 Task: Look for space in Malmesbury, South Africa from 6th September, 2023 to 15th September, 2023 for 6 adults in price range Rs.8000 to Rs.12000. Place can be entire place or private room with 6 bedrooms having 6 beds and 6 bathrooms. Property type can be house, flat, guest house. Amenities needed are: wifi, TV, free parkinig on premises, gym, breakfast. Booking option can be shelf check-in. Required host language is English.
Action: Mouse moved to (417, 104)
Screenshot: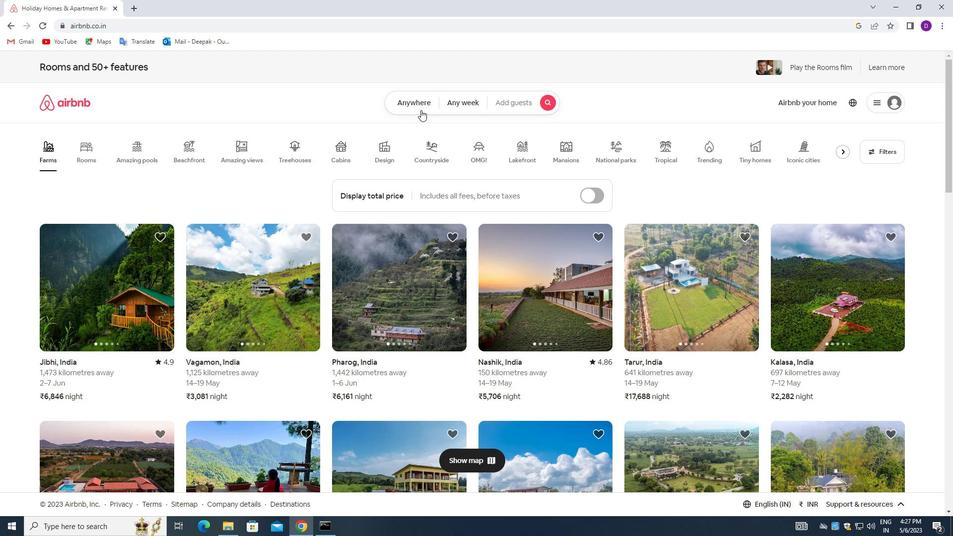 
Action: Mouse pressed left at (417, 104)
Screenshot: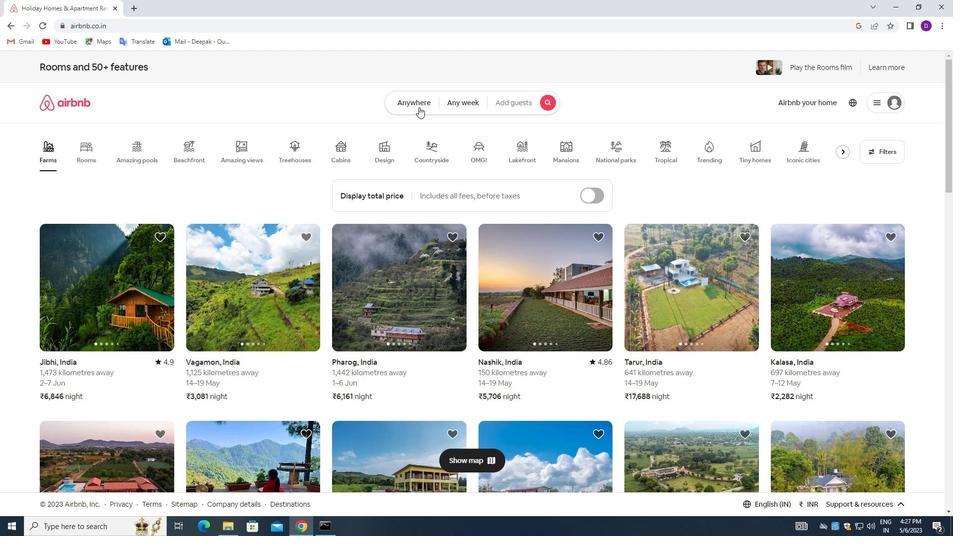 
Action: Mouse moved to (367, 138)
Screenshot: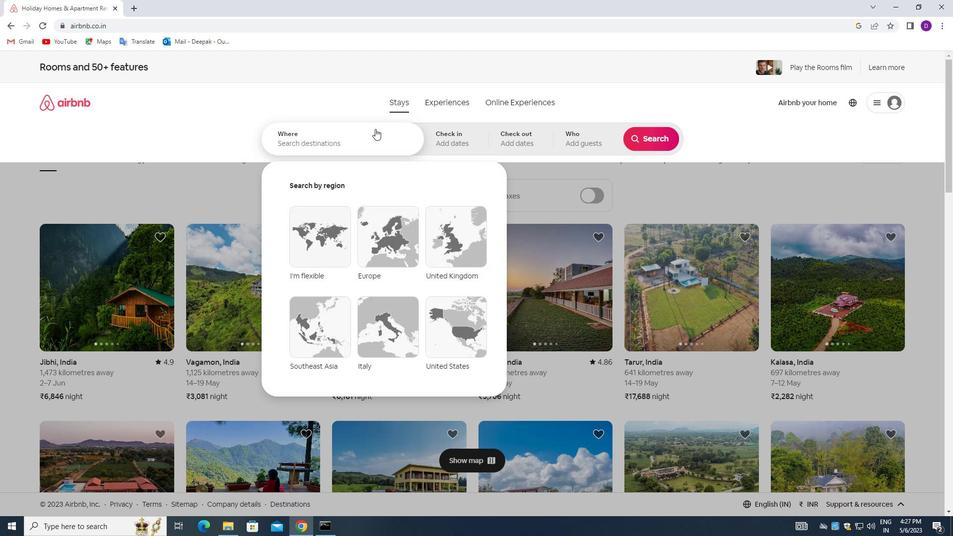 
Action: Mouse pressed left at (367, 138)
Screenshot: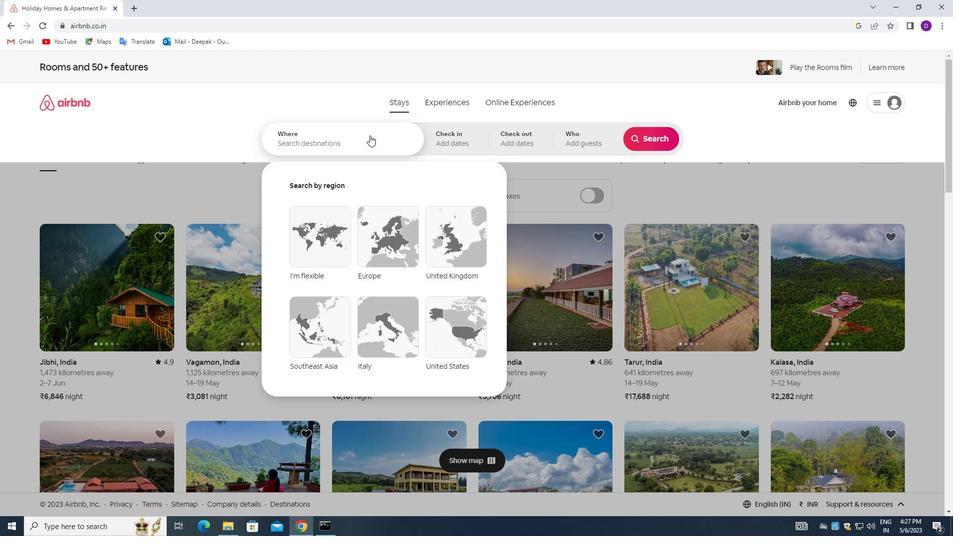 
Action: Mouse moved to (166, 217)
Screenshot: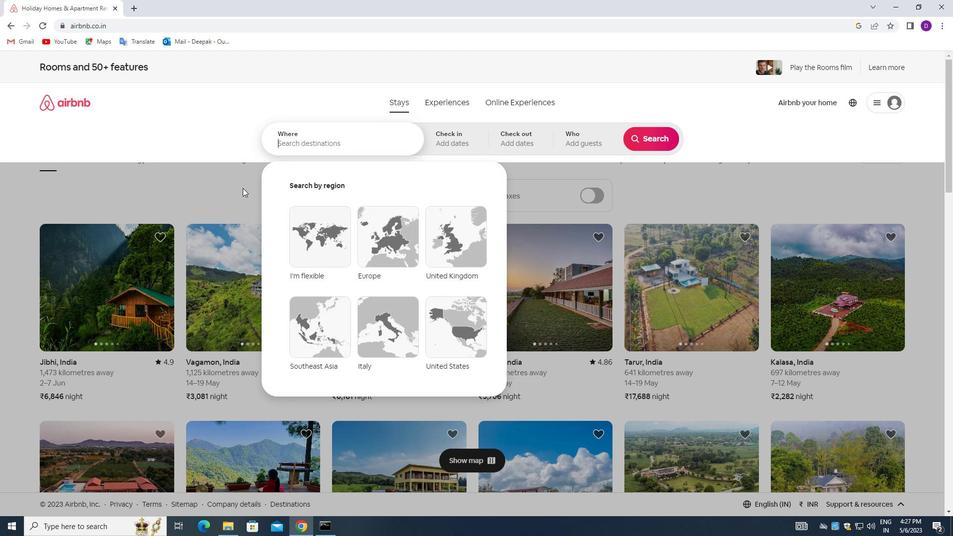 
Action: Key pressed <Key.shift>MALMESBURY,<Key.space><Key.shift_r>SOUTH<Key.space><Key.shift_r>AFRICA<Key.enter>
Screenshot: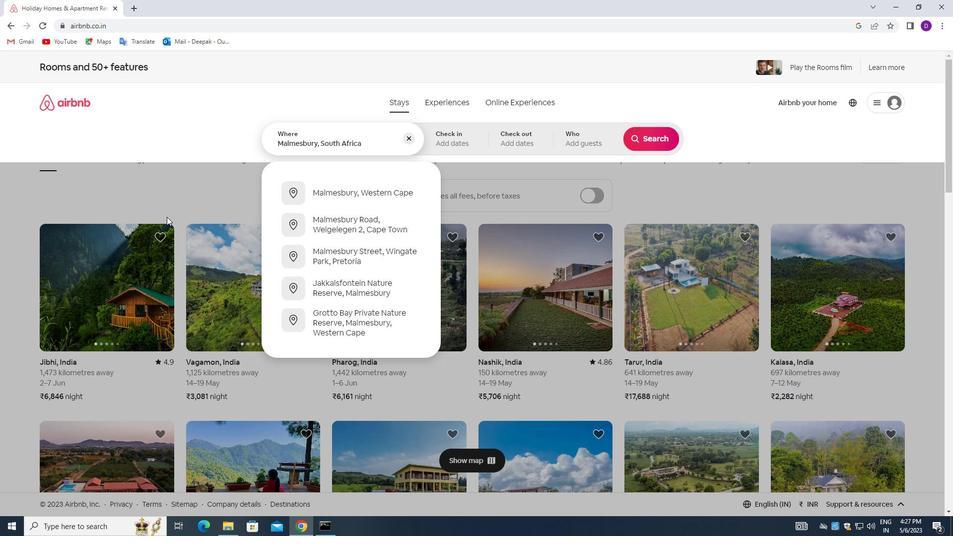 
Action: Mouse moved to (645, 220)
Screenshot: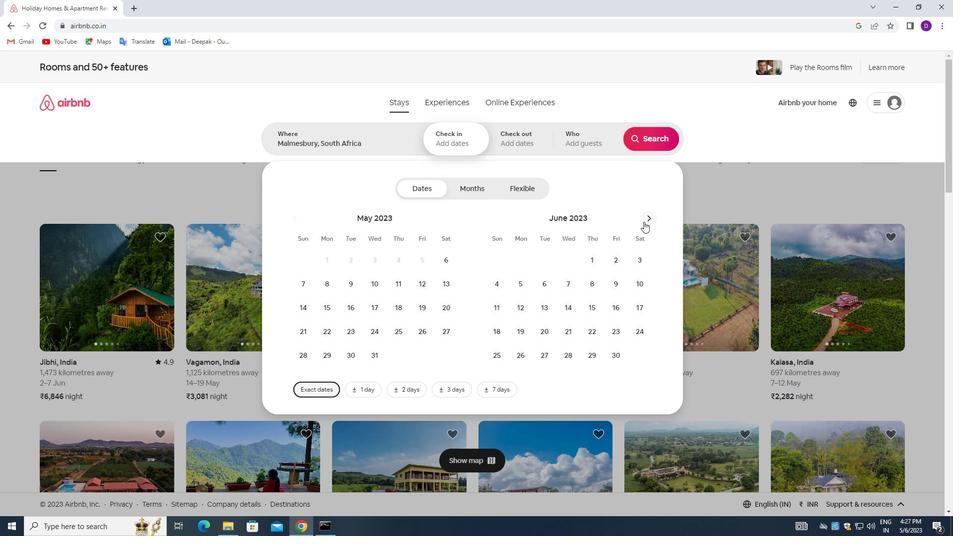 
Action: Mouse pressed left at (645, 220)
Screenshot: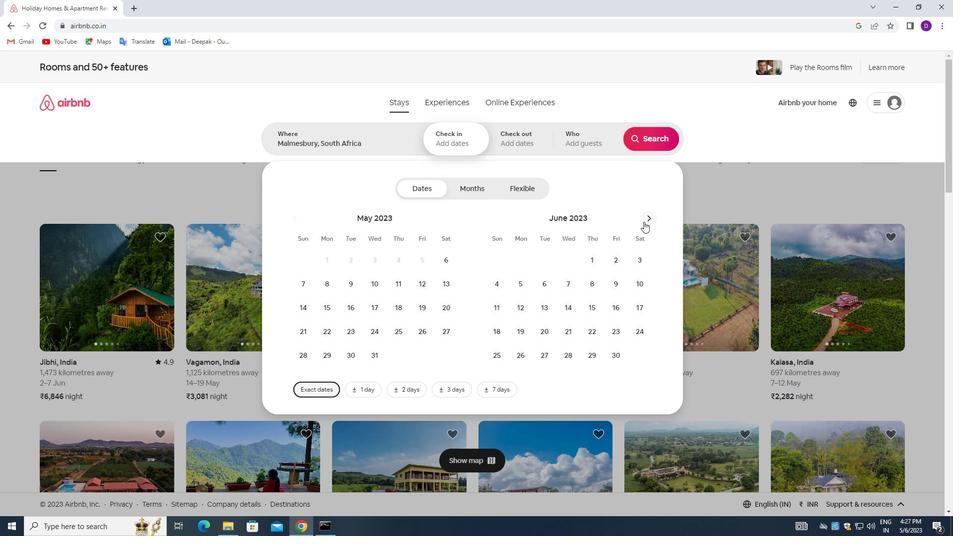 
Action: Mouse moved to (645, 220)
Screenshot: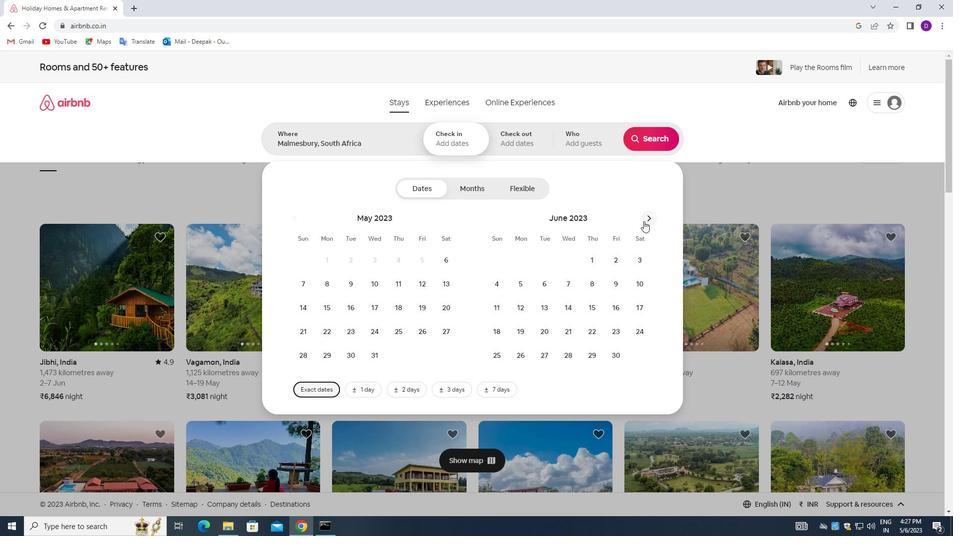 
Action: Mouse pressed left at (645, 220)
Screenshot: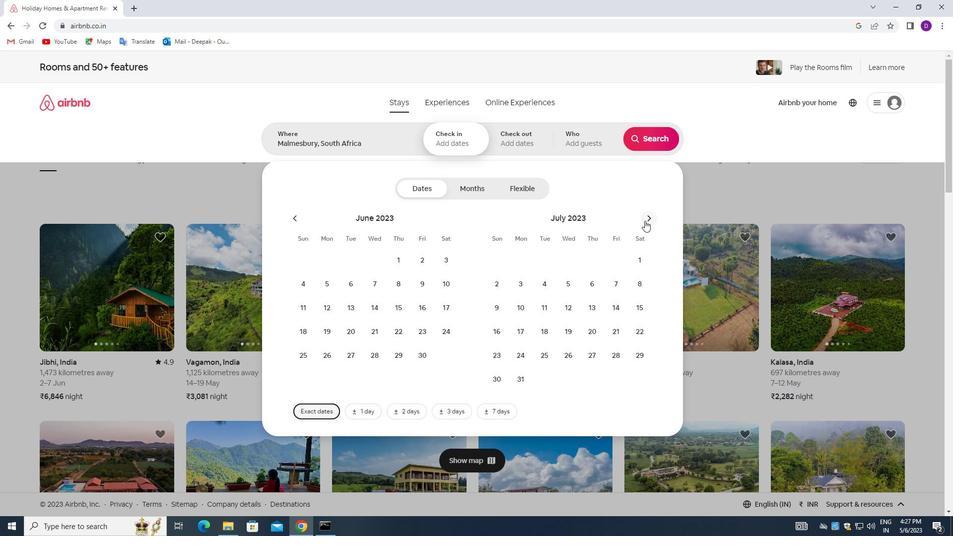 
Action: Mouse pressed left at (645, 220)
Screenshot: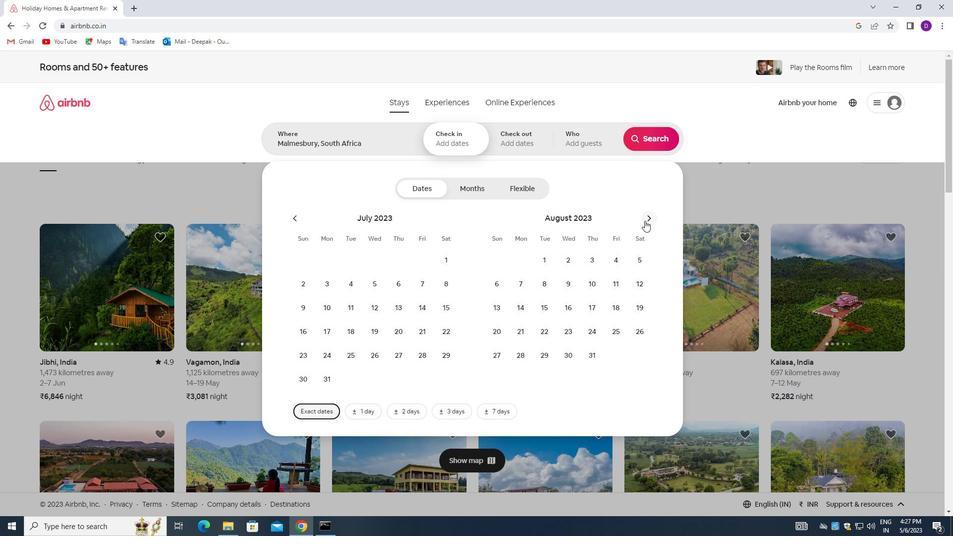 
Action: Mouse moved to (575, 285)
Screenshot: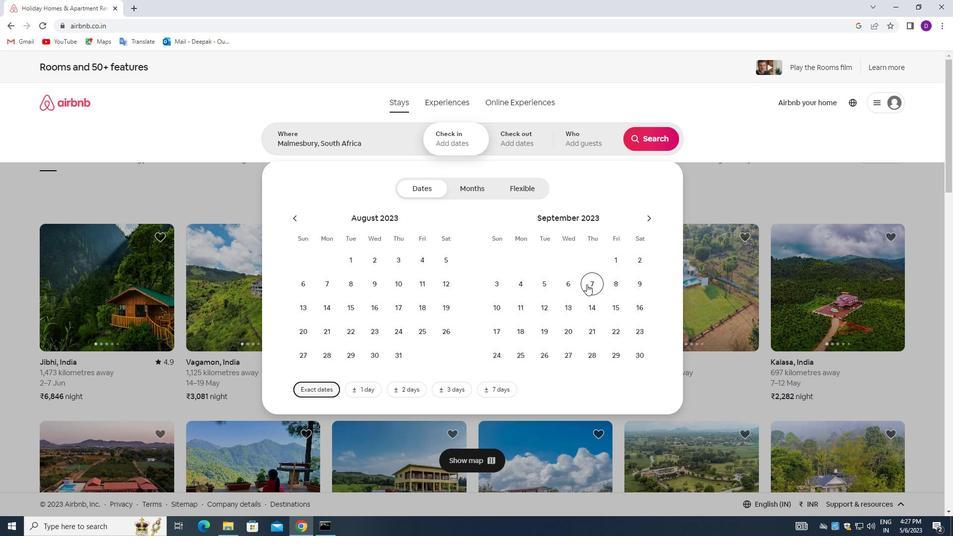 
Action: Mouse pressed left at (575, 285)
Screenshot: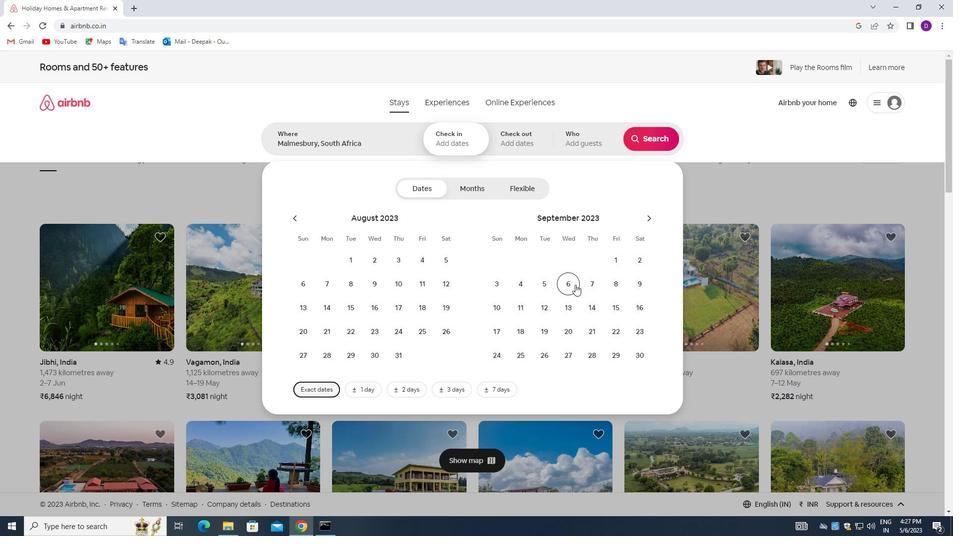 
Action: Mouse moved to (611, 302)
Screenshot: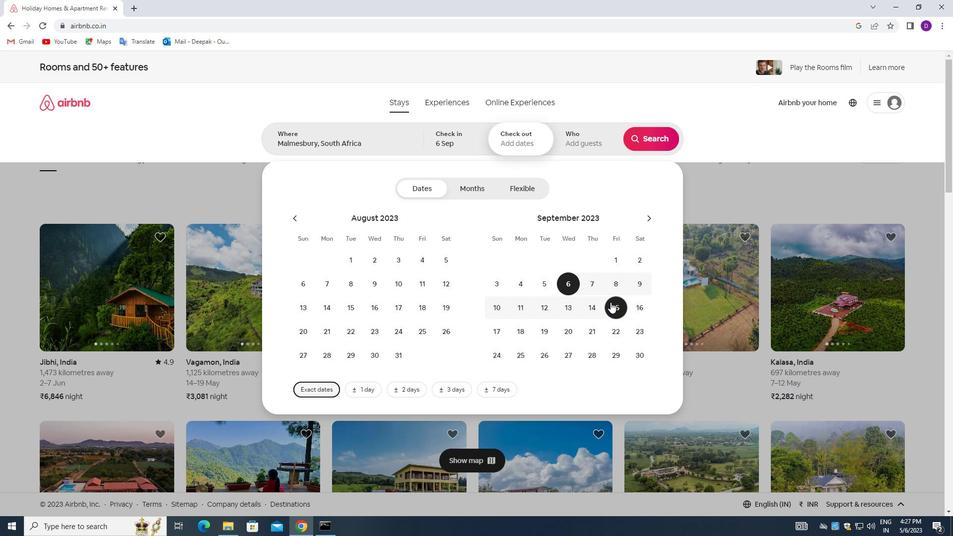 
Action: Mouse pressed left at (611, 302)
Screenshot: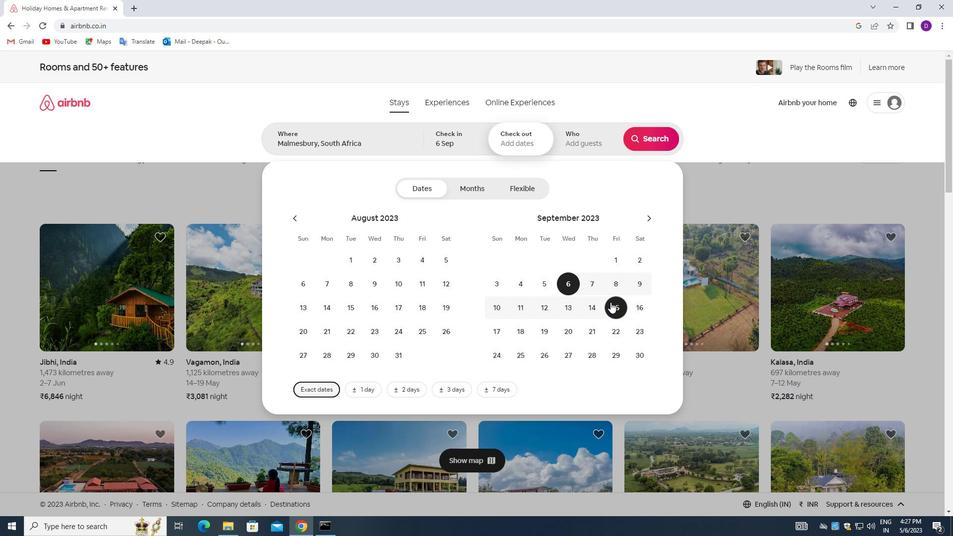 
Action: Mouse moved to (585, 148)
Screenshot: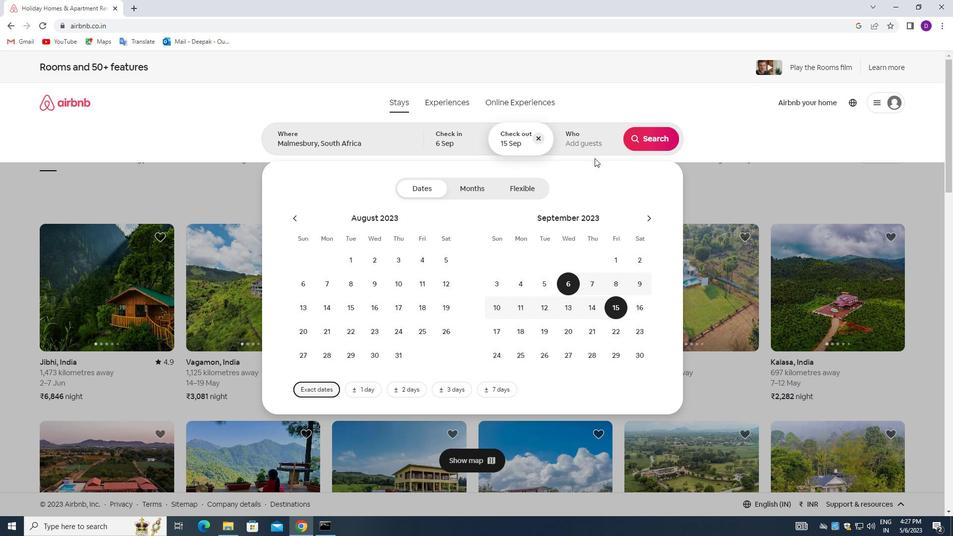 
Action: Mouse pressed left at (585, 148)
Screenshot: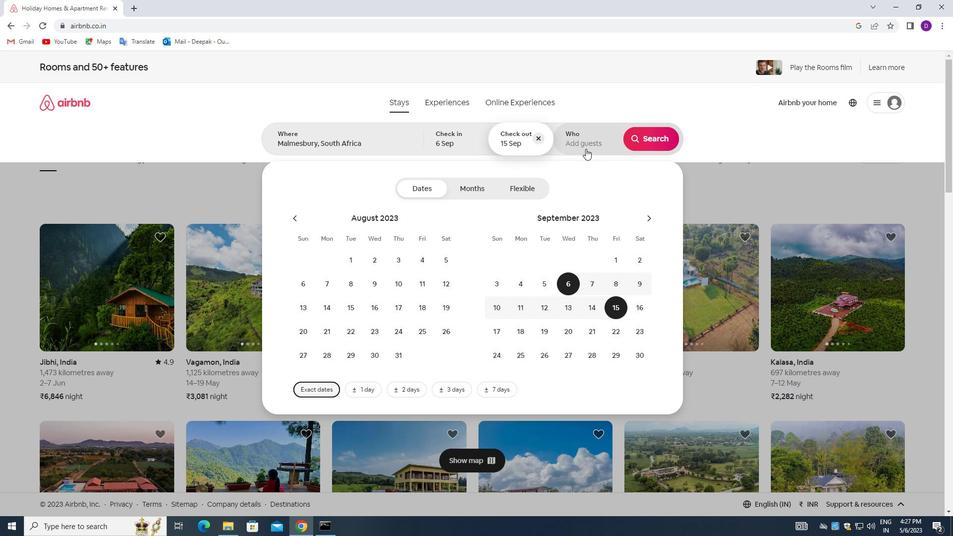 
Action: Mouse moved to (658, 191)
Screenshot: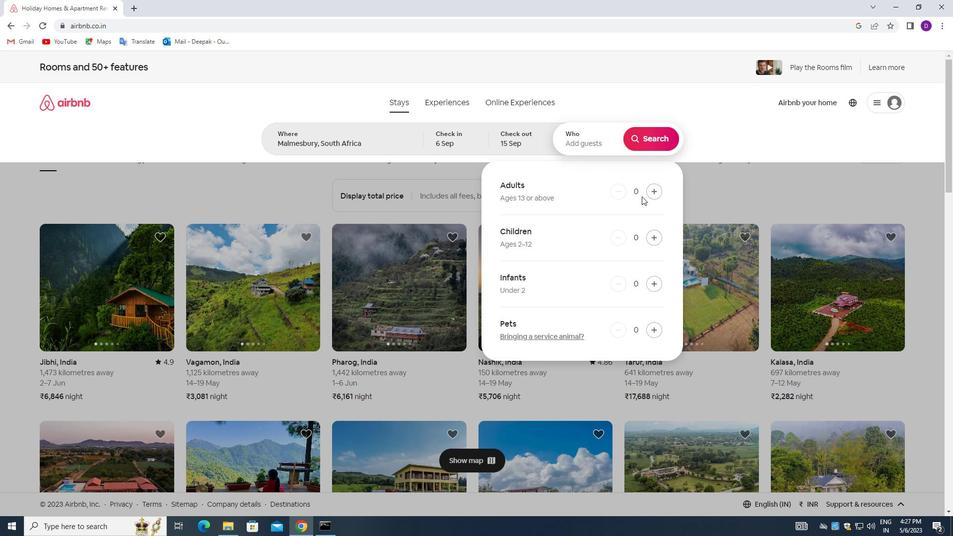 
Action: Mouse pressed left at (658, 191)
Screenshot: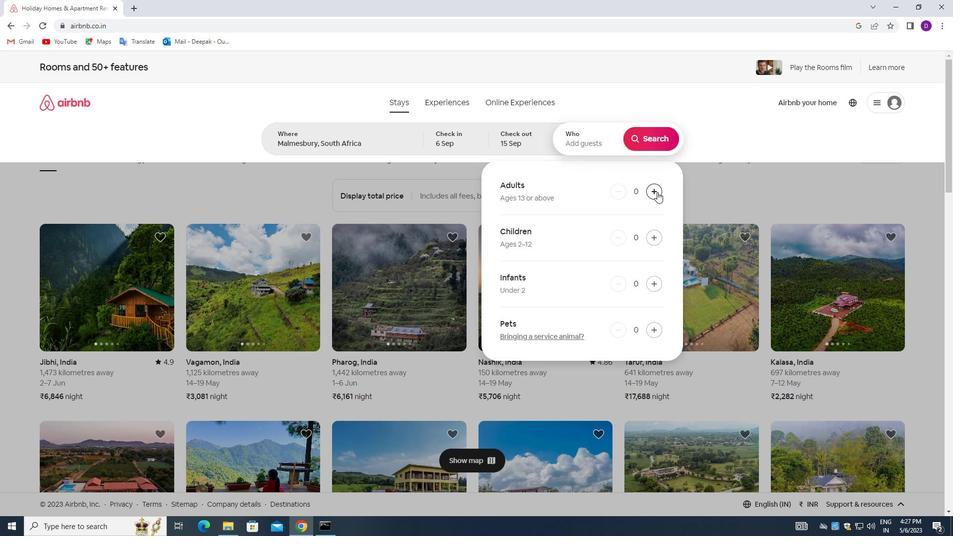 
Action: Mouse pressed left at (658, 191)
Screenshot: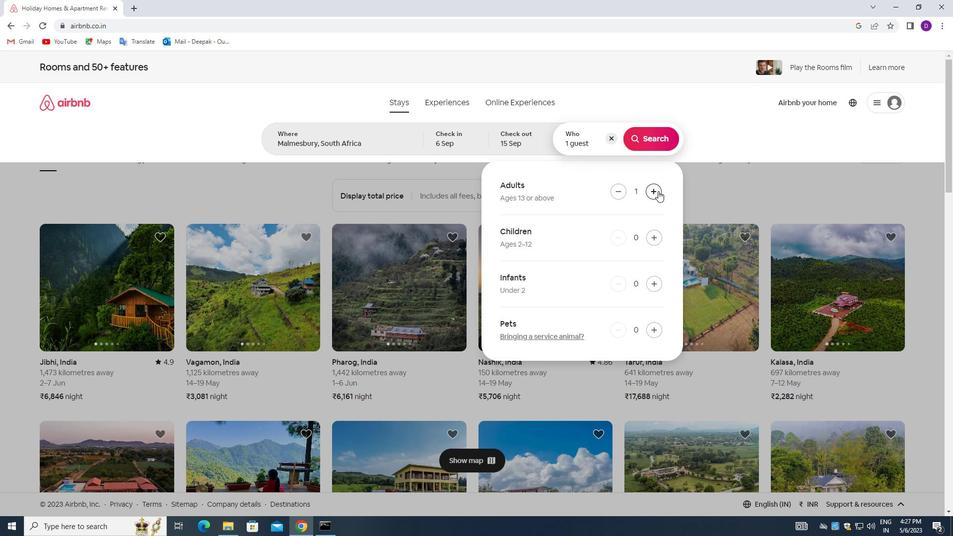 
Action: Mouse pressed left at (658, 191)
Screenshot: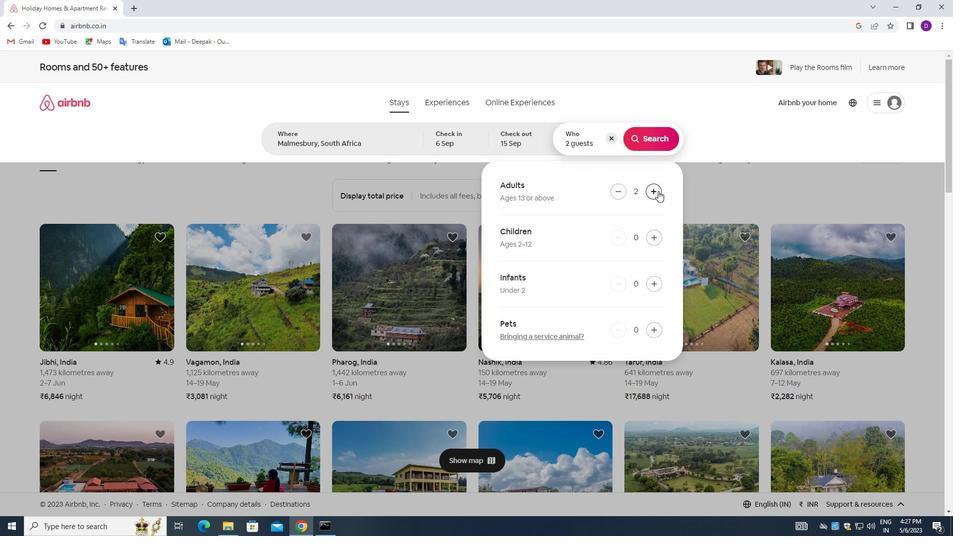 
Action: Mouse pressed left at (658, 191)
Screenshot: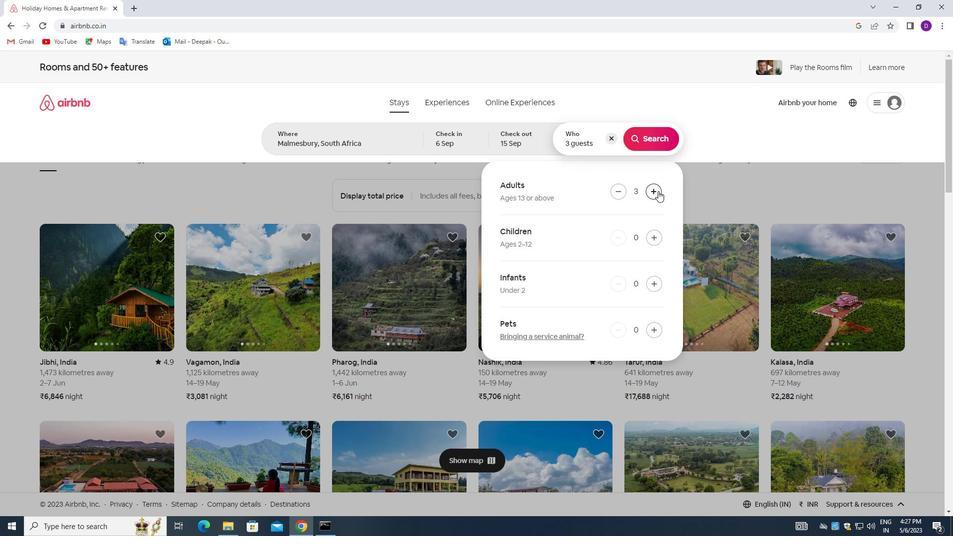 
Action: Mouse pressed left at (658, 191)
Screenshot: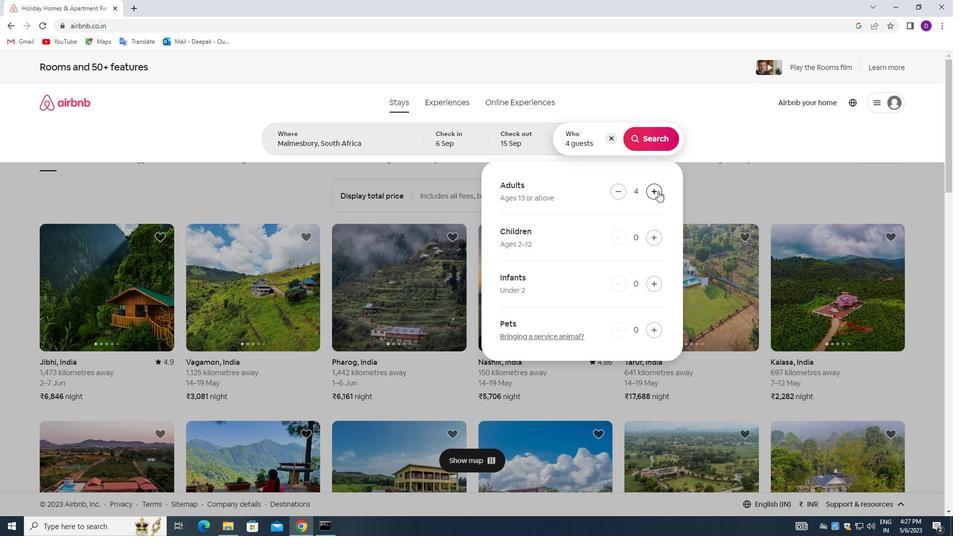 
Action: Mouse pressed left at (658, 191)
Screenshot: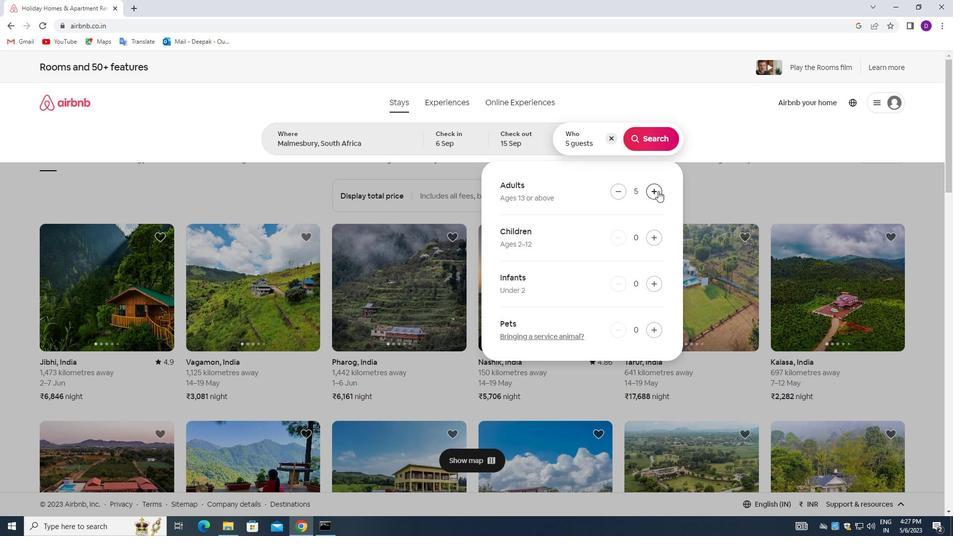 
Action: Mouse moved to (643, 144)
Screenshot: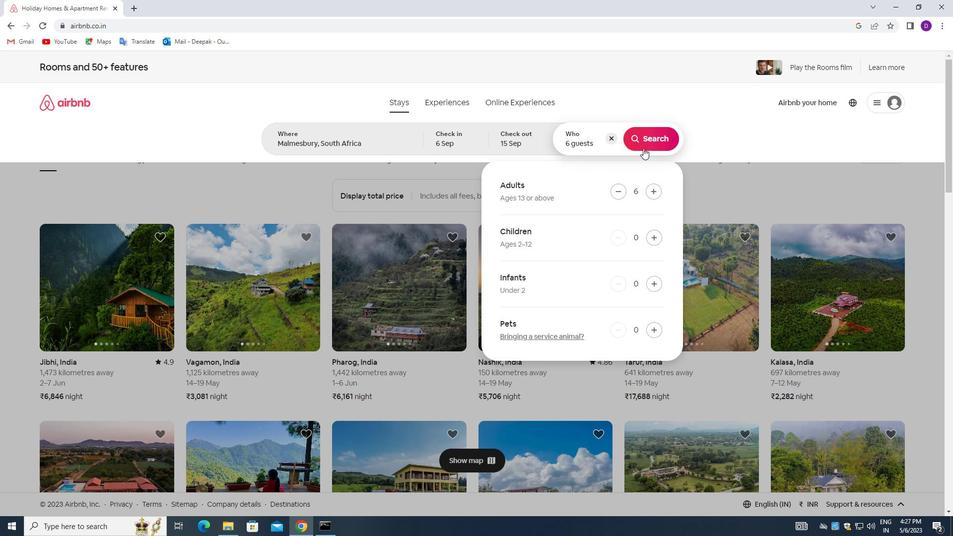 
Action: Mouse pressed left at (643, 144)
Screenshot: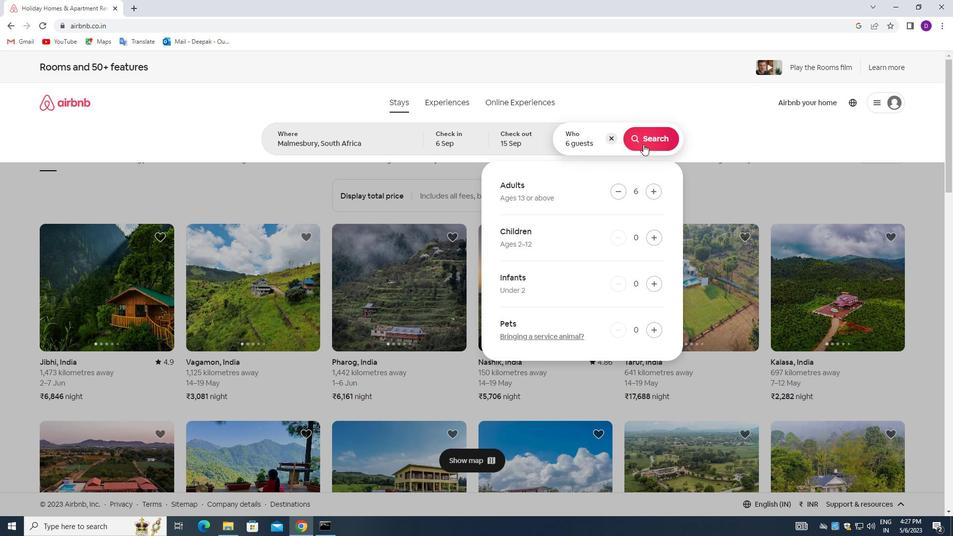 
Action: Mouse moved to (902, 110)
Screenshot: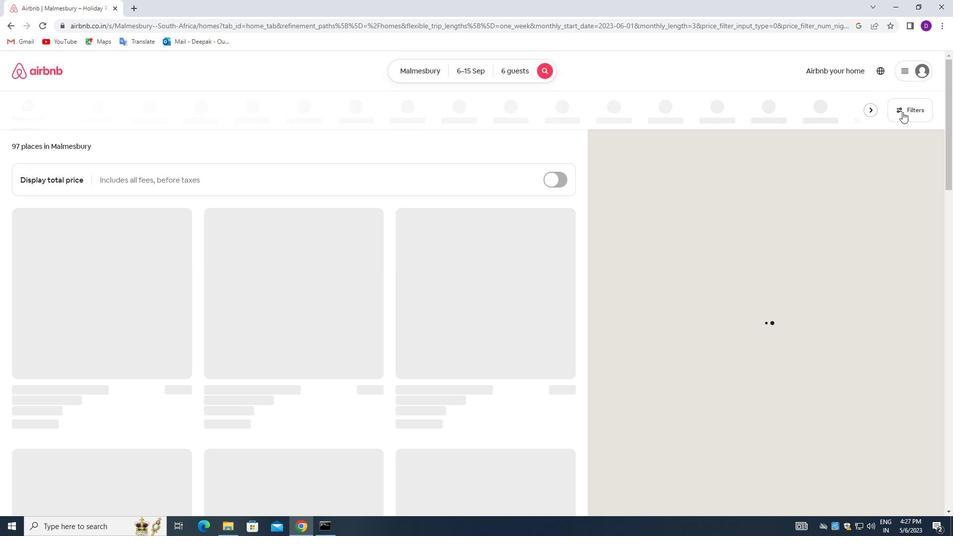 
Action: Mouse pressed left at (902, 110)
Screenshot: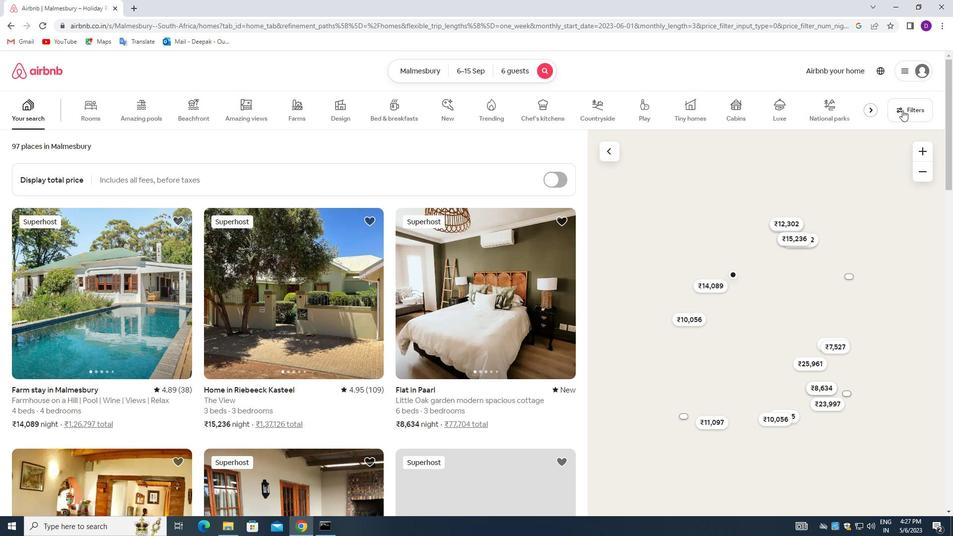 
Action: Mouse moved to (348, 356)
Screenshot: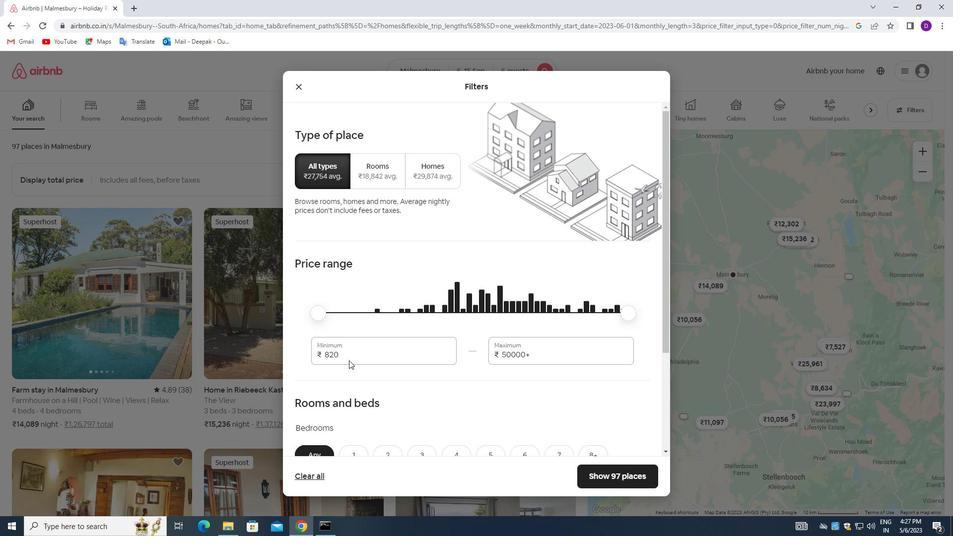 
Action: Mouse pressed left at (348, 356)
Screenshot: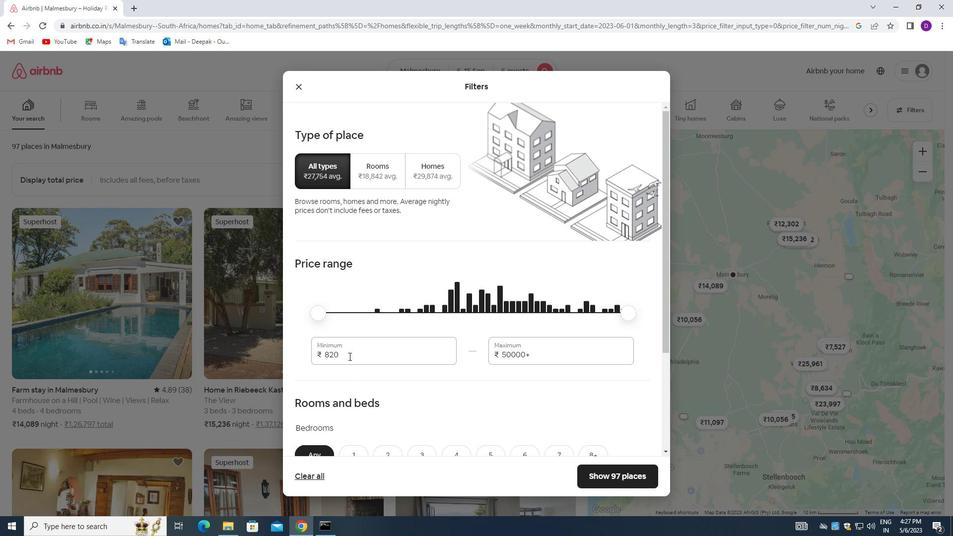 
Action: Mouse pressed left at (348, 356)
Screenshot: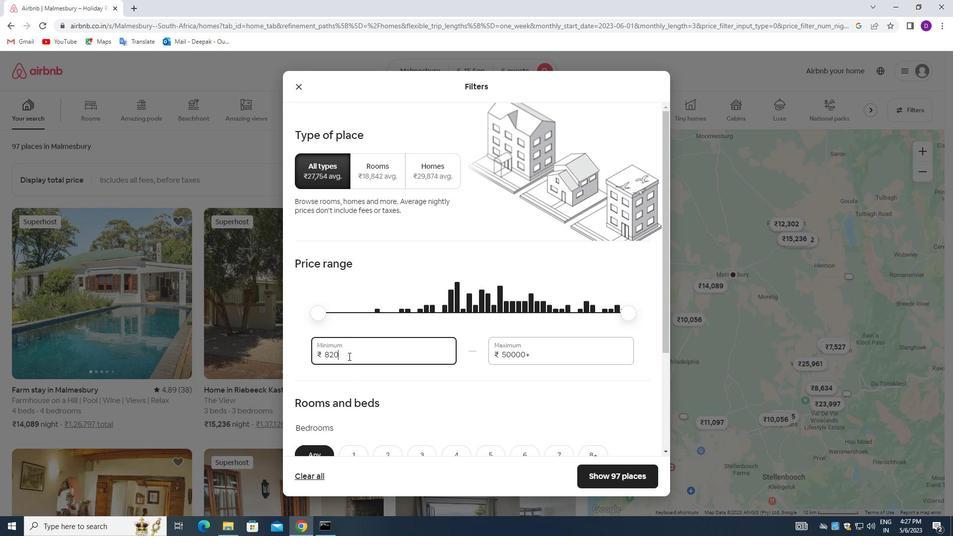 
Action: Key pressed 8000<Key.tab>12000
Screenshot: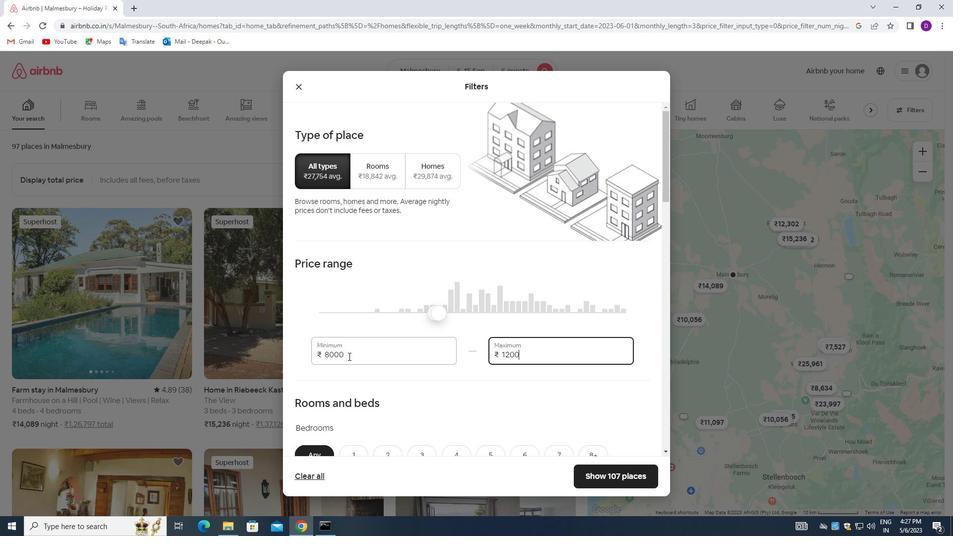 
Action: Mouse moved to (396, 376)
Screenshot: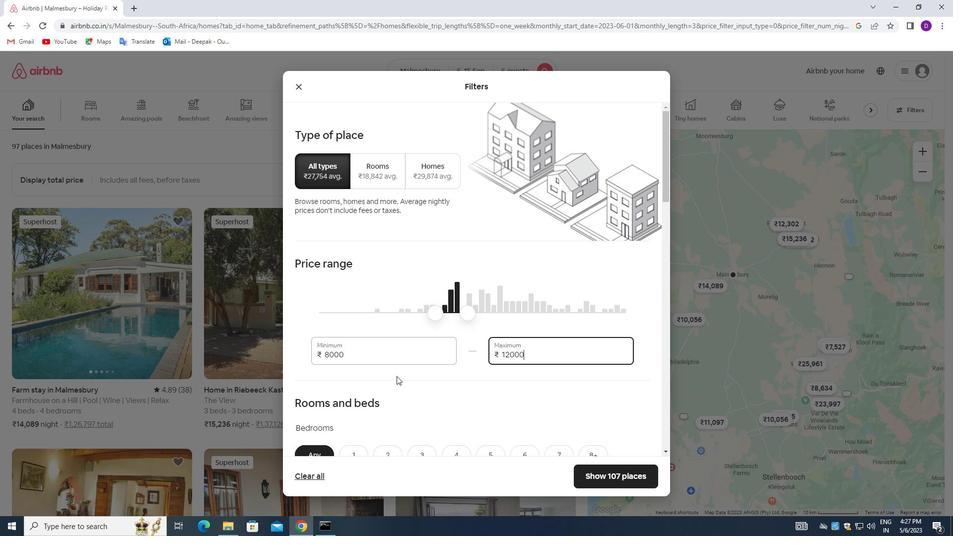 
Action: Mouse scrolled (396, 375) with delta (0, 0)
Screenshot: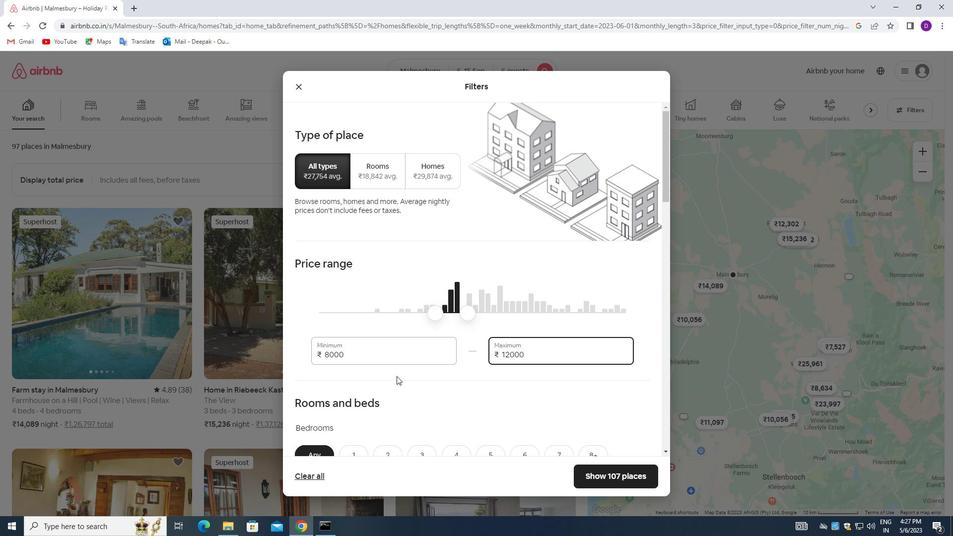 
Action: Mouse scrolled (396, 375) with delta (0, 0)
Screenshot: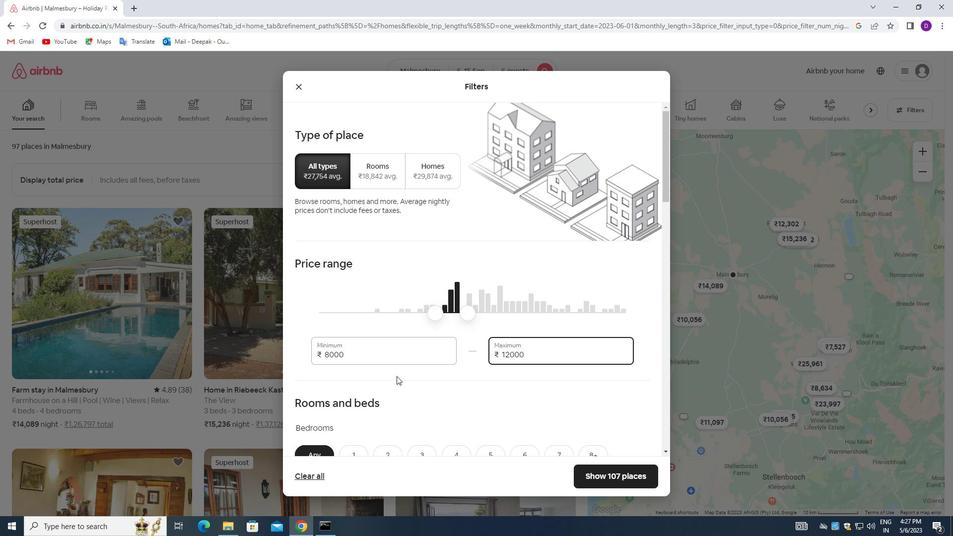 
Action: Mouse moved to (395, 376)
Screenshot: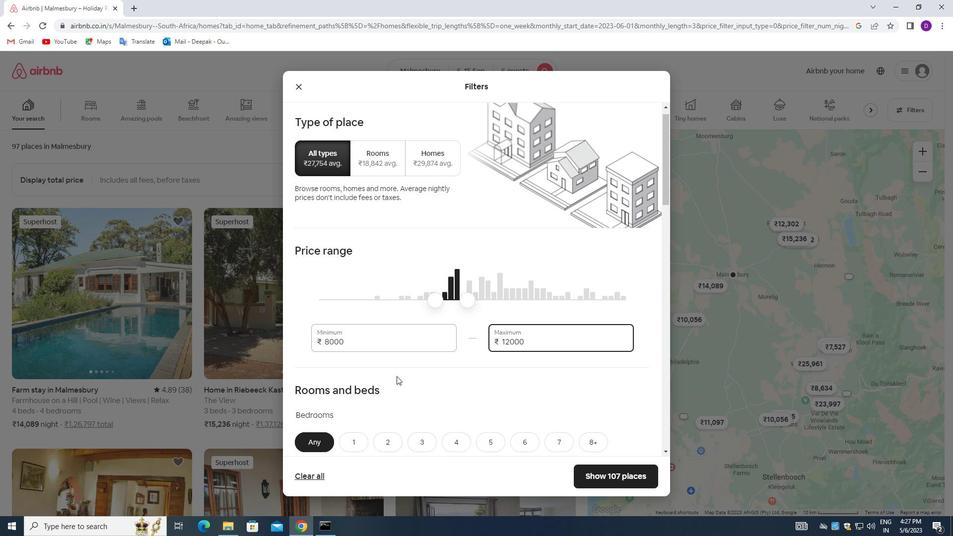 
Action: Mouse scrolled (395, 375) with delta (0, 0)
Screenshot: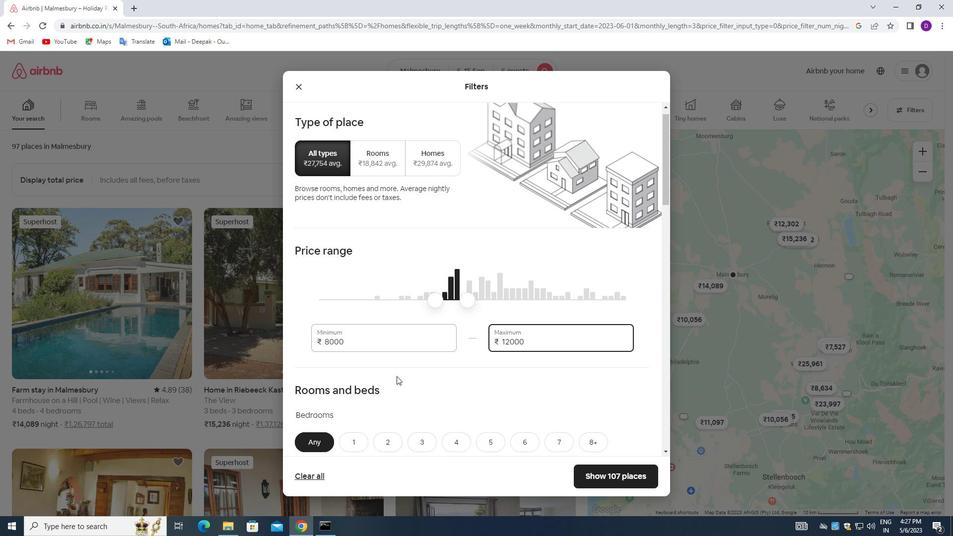 
Action: Mouse moved to (395, 376)
Screenshot: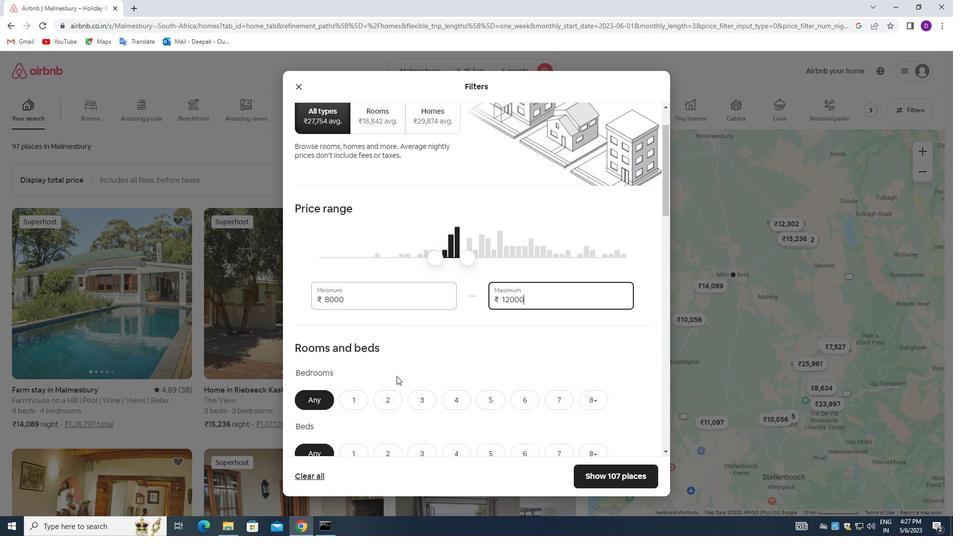 
Action: Mouse scrolled (395, 375) with delta (0, 0)
Screenshot: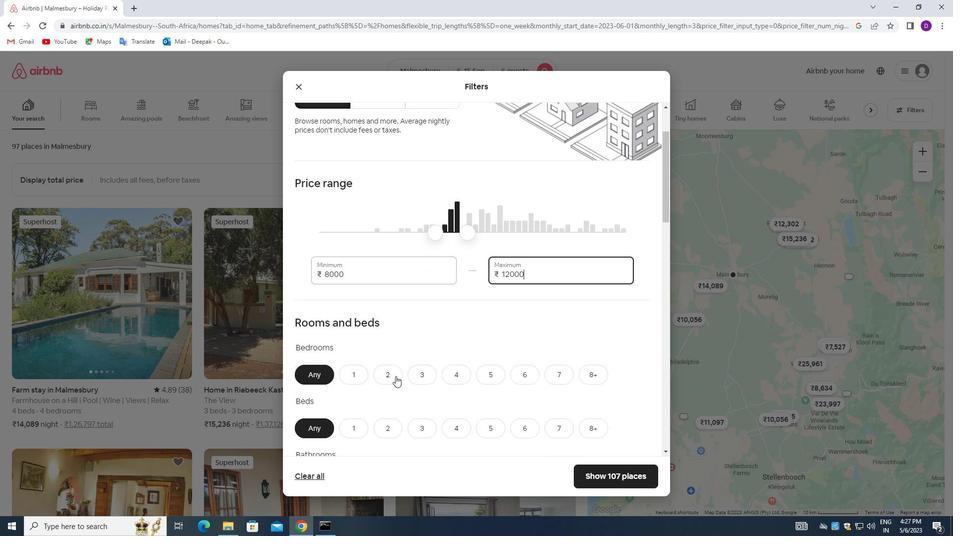 
Action: Mouse moved to (520, 263)
Screenshot: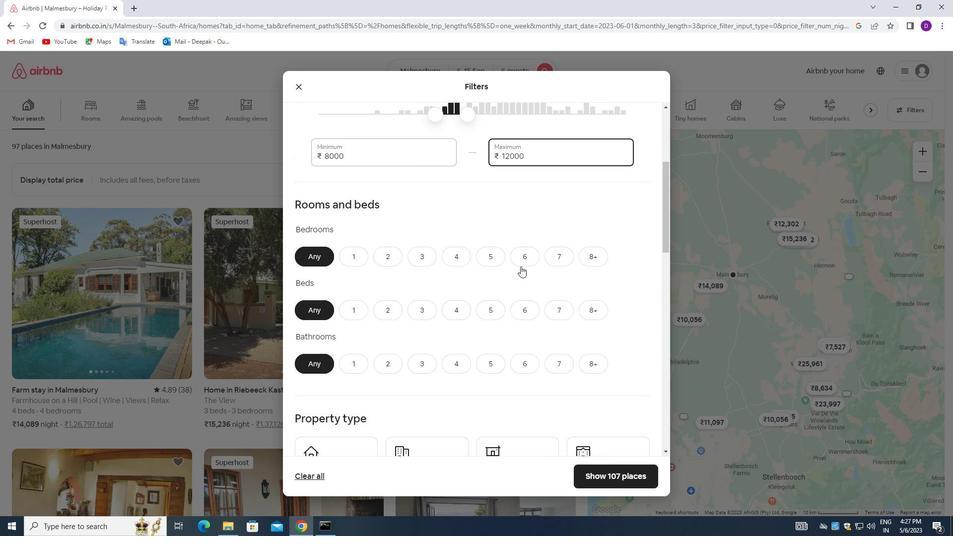 
Action: Mouse pressed left at (520, 263)
Screenshot: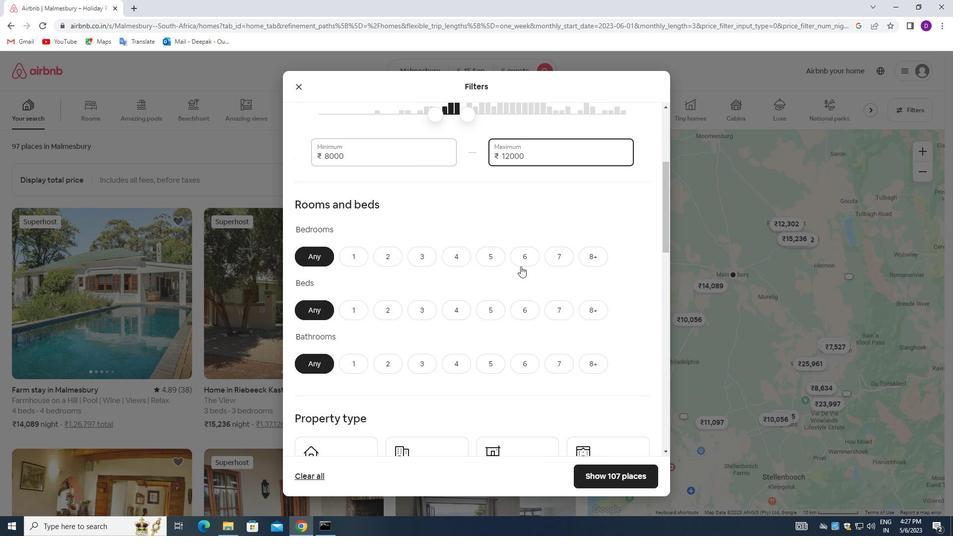 
Action: Mouse moved to (525, 310)
Screenshot: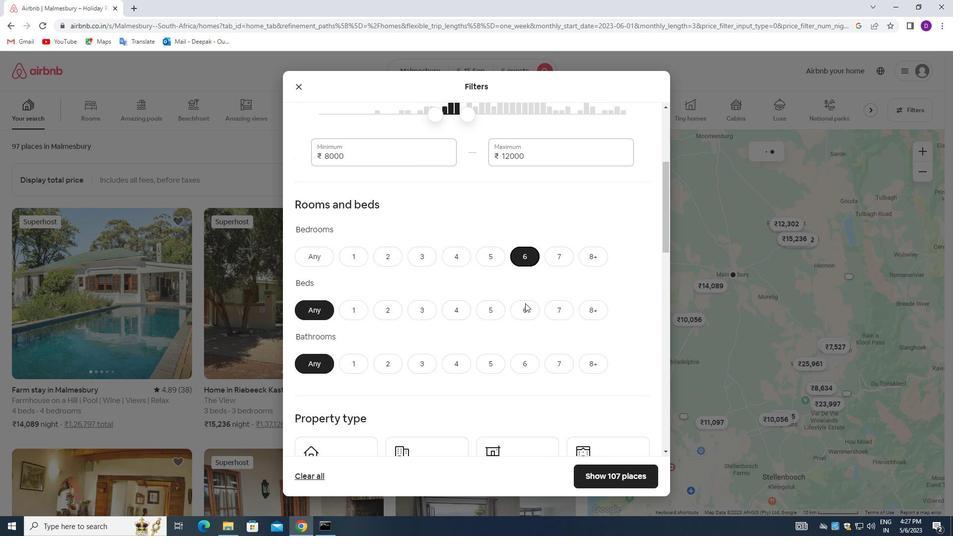 
Action: Mouse pressed left at (525, 310)
Screenshot: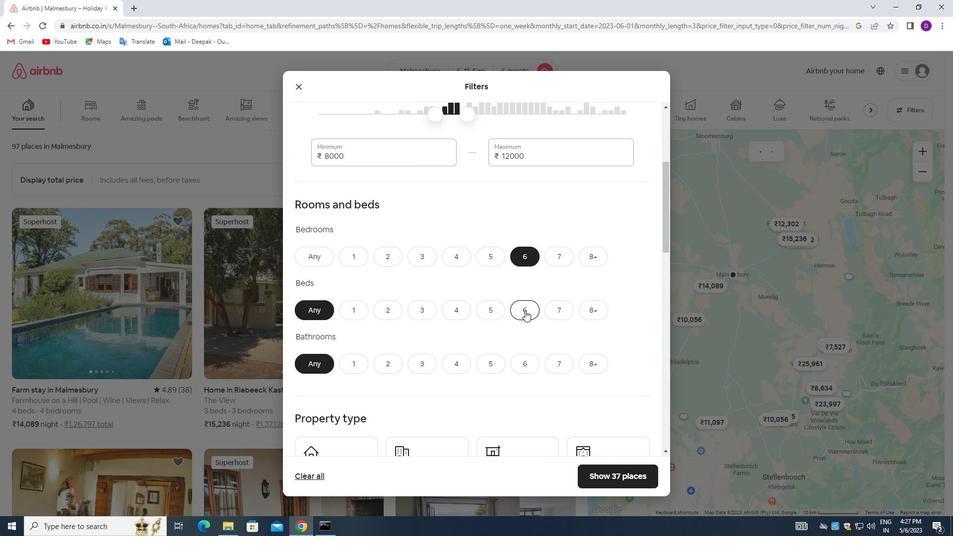 
Action: Mouse moved to (523, 357)
Screenshot: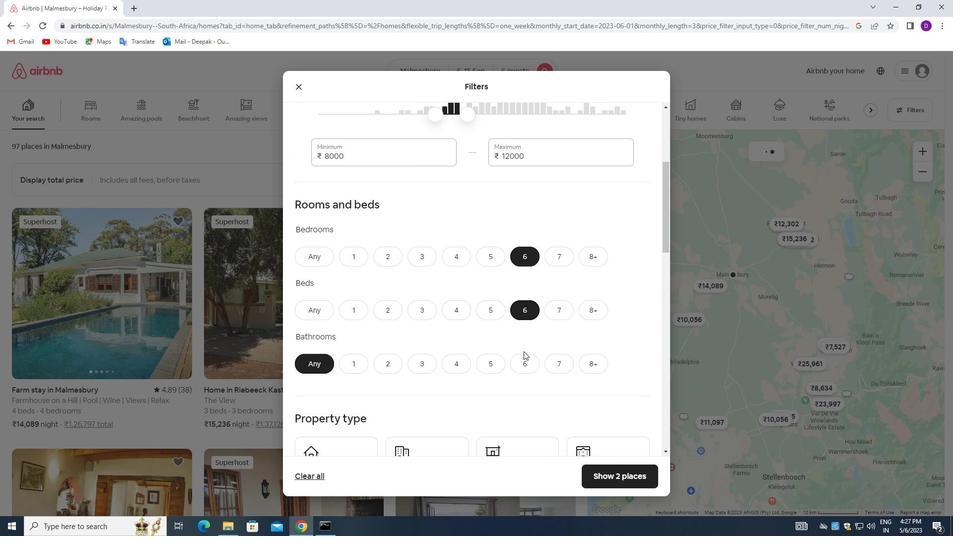 
Action: Mouse pressed left at (523, 357)
Screenshot: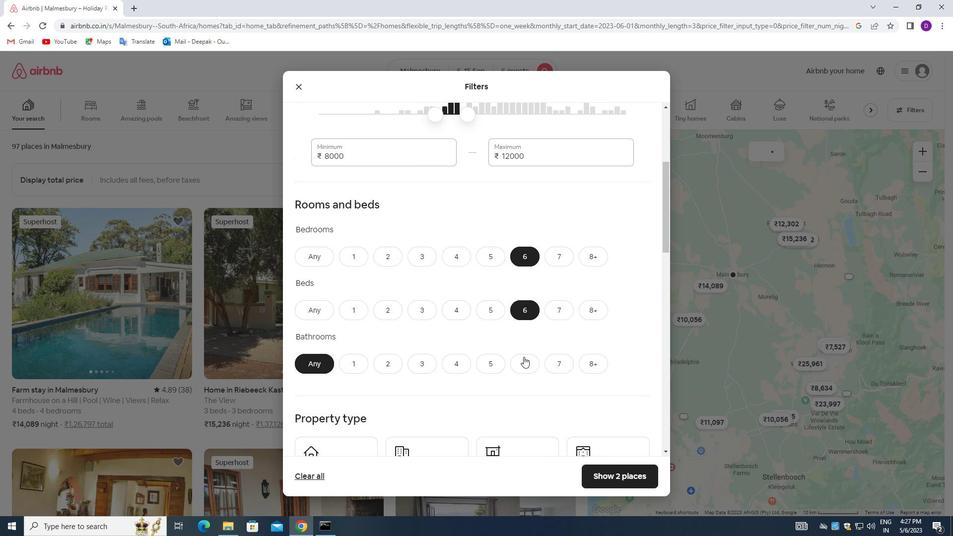 
Action: Mouse moved to (522, 333)
Screenshot: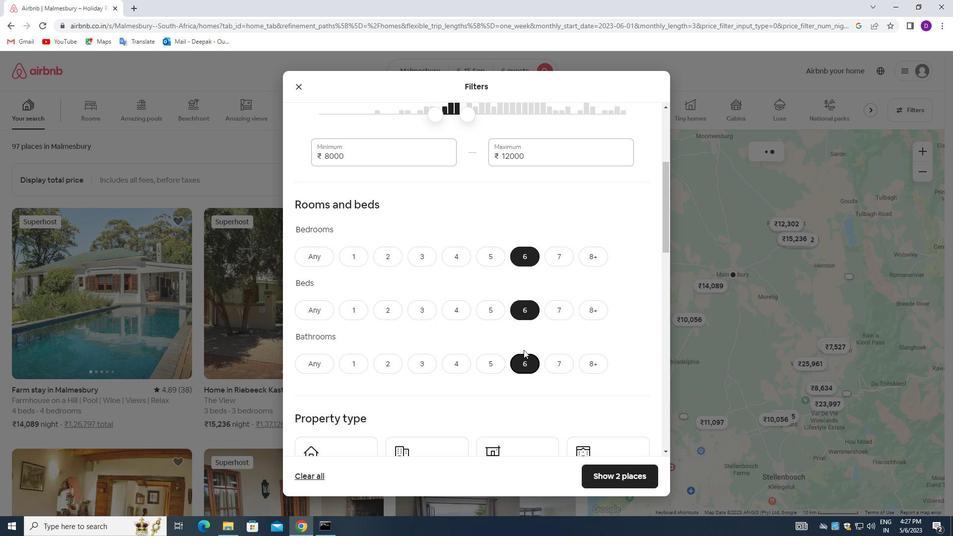 
Action: Mouse scrolled (522, 333) with delta (0, 0)
Screenshot: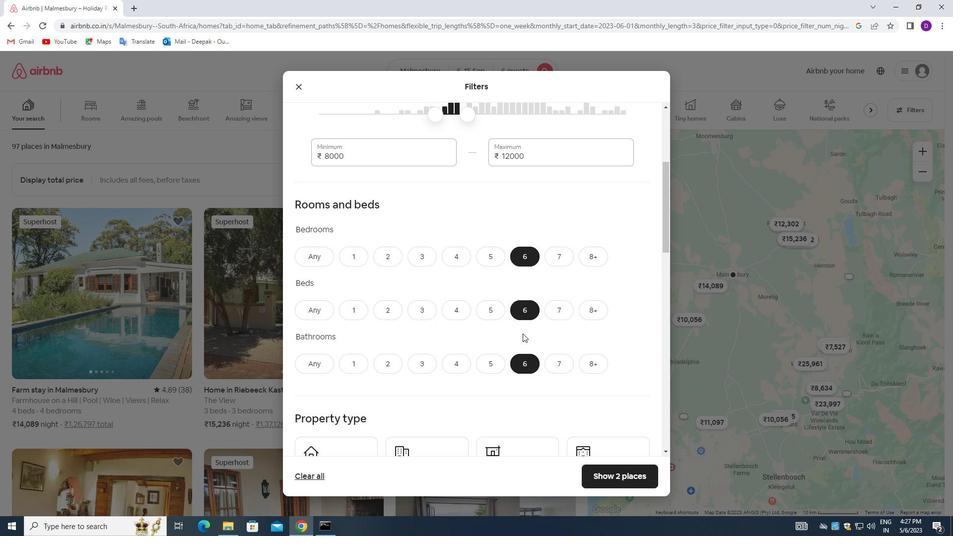 
Action: Mouse scrolled (522, 333) with delta (0, 0)
Screenshot: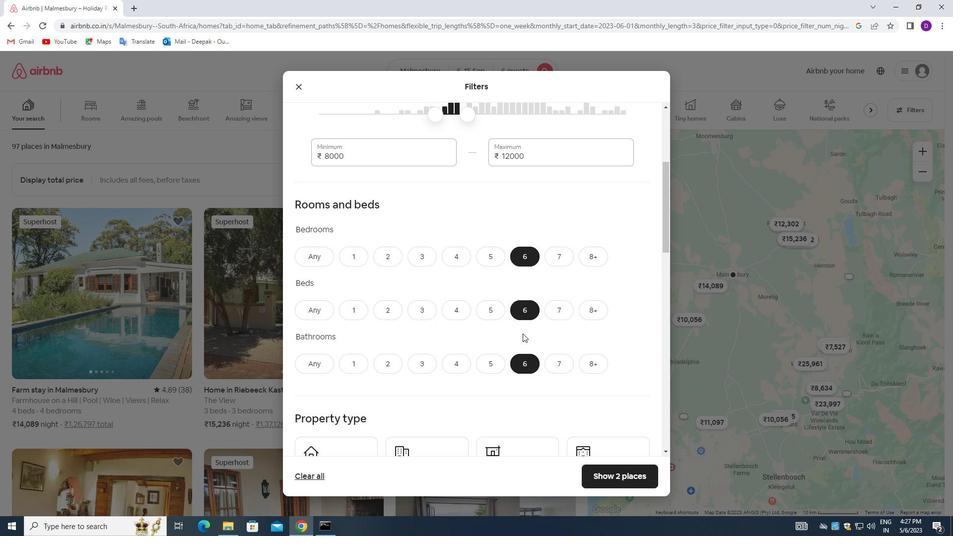 
Action: Mouse scrolled (522, 333) with delta (0, 0)
Screenshot: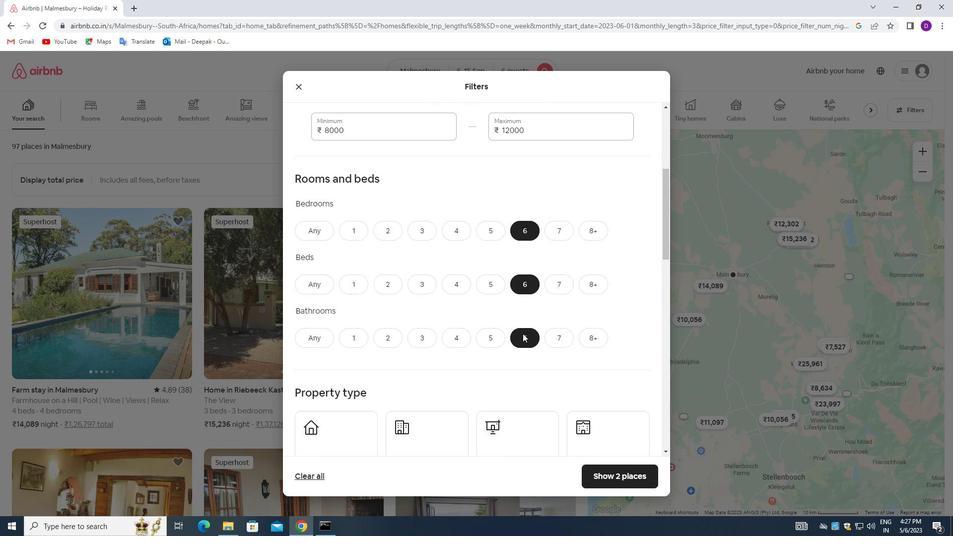 
Action: Mouse moved to (364, 319)
Screenshot: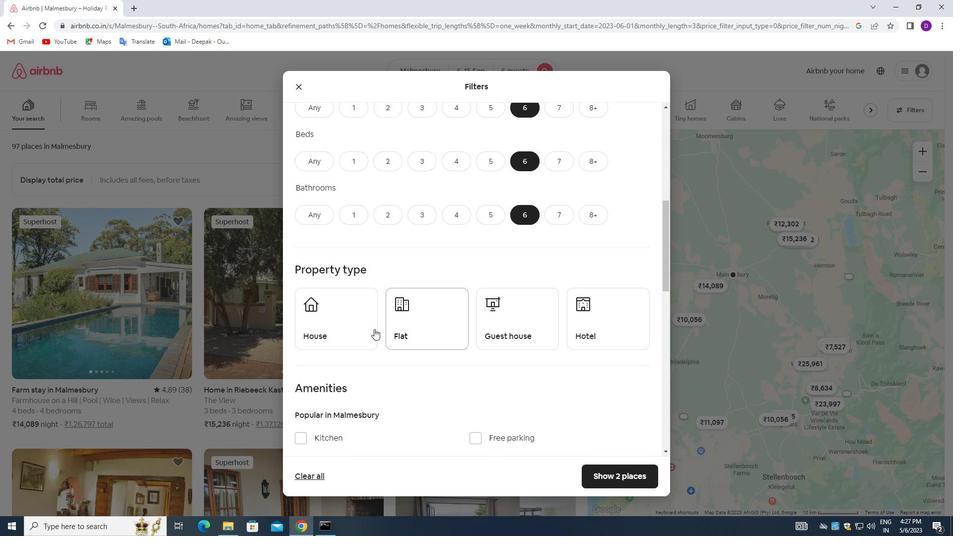 
Action: Mouse pressed left at (364, 319)
Screenshot: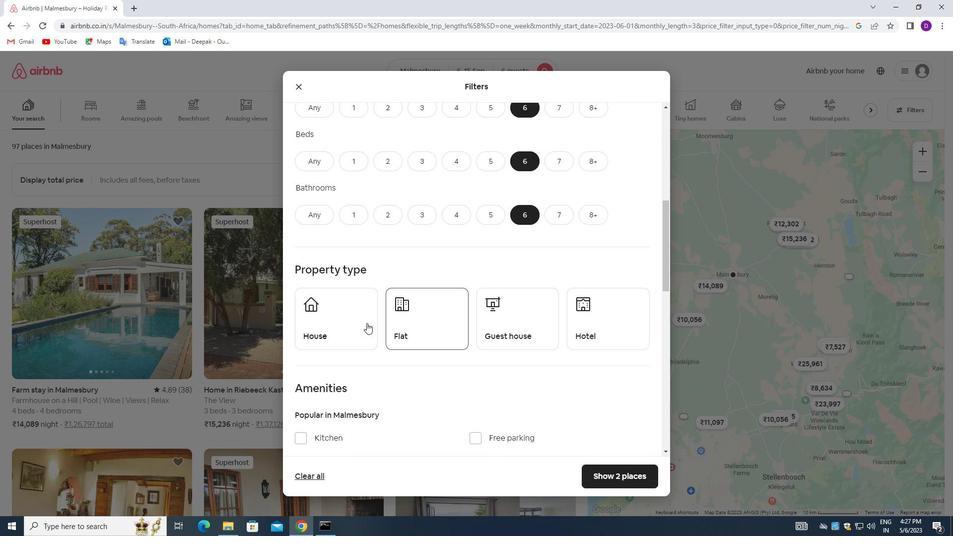 
Action: Mouse moved to (451, 320)
Screenshot: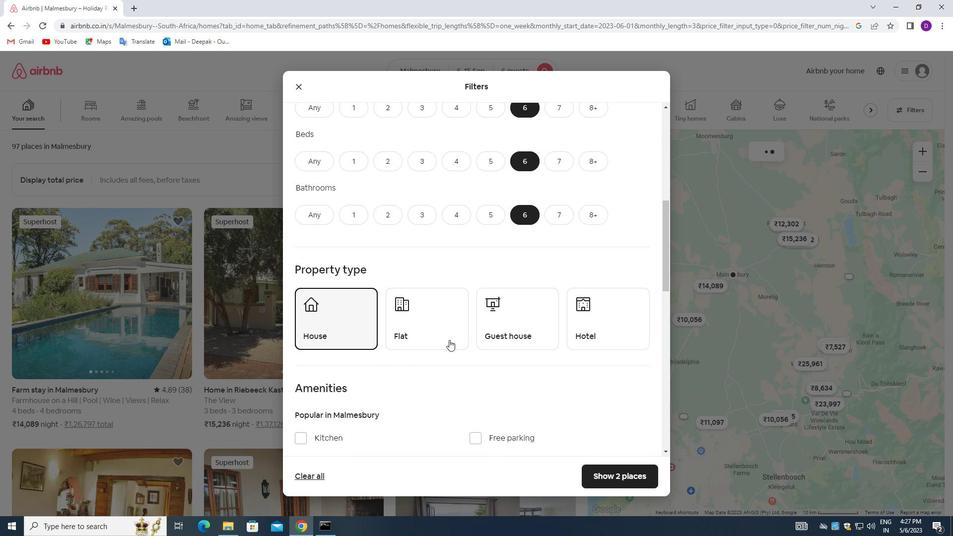 
Action: Mouse pressed left at (451, 320)
Screenshot: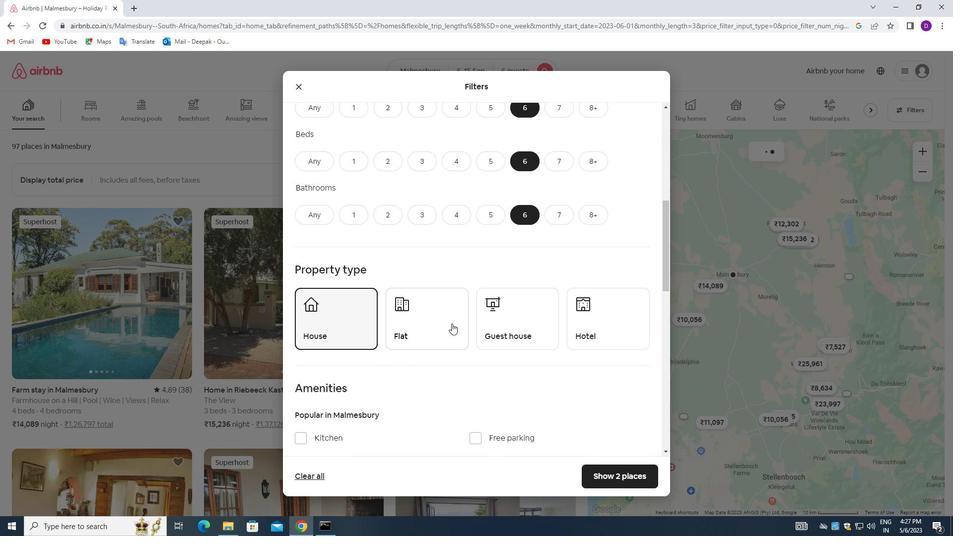 
Action: Mouse moved to (519, 324)
Screenshot: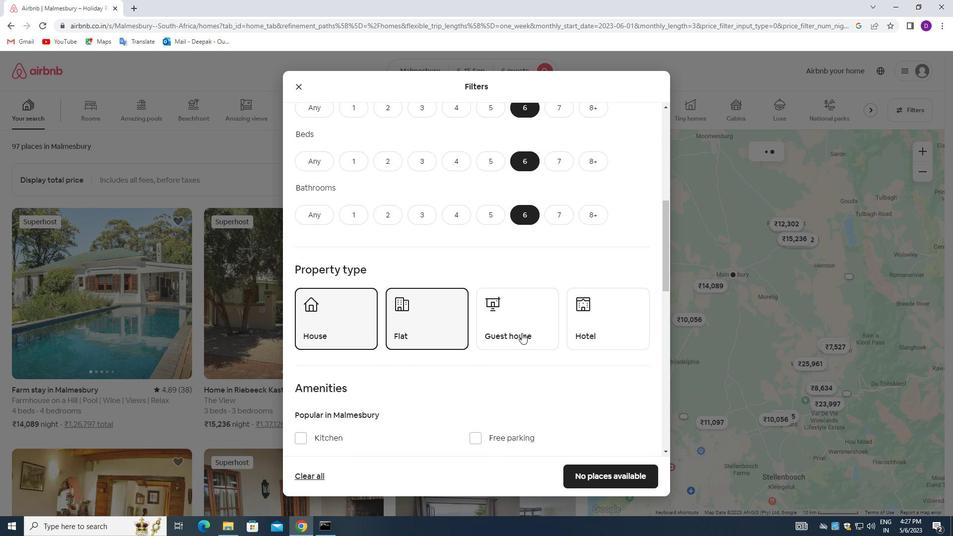 
Action: Mouse pressed left at (519, 324)
Screenshot: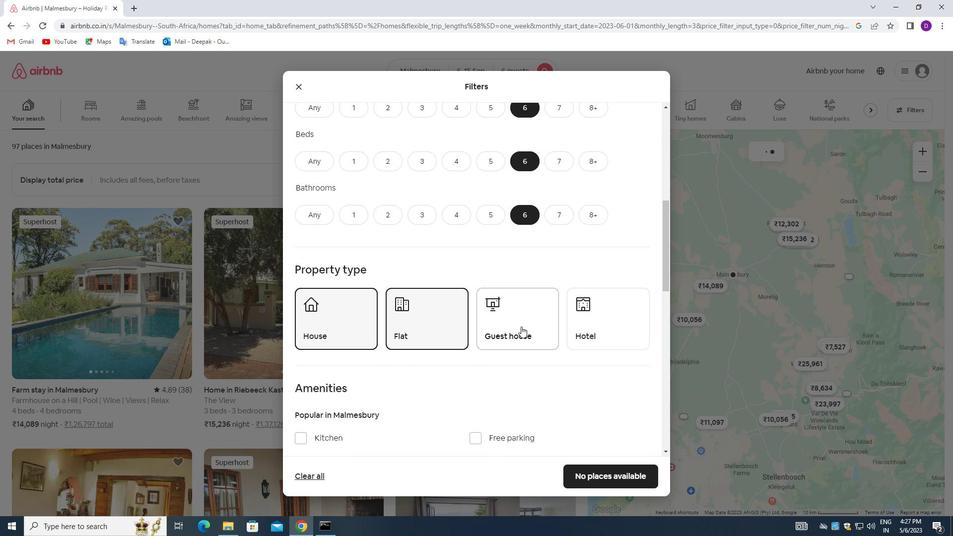 
Action: Mouse moved to (488, 349)
Screenshot: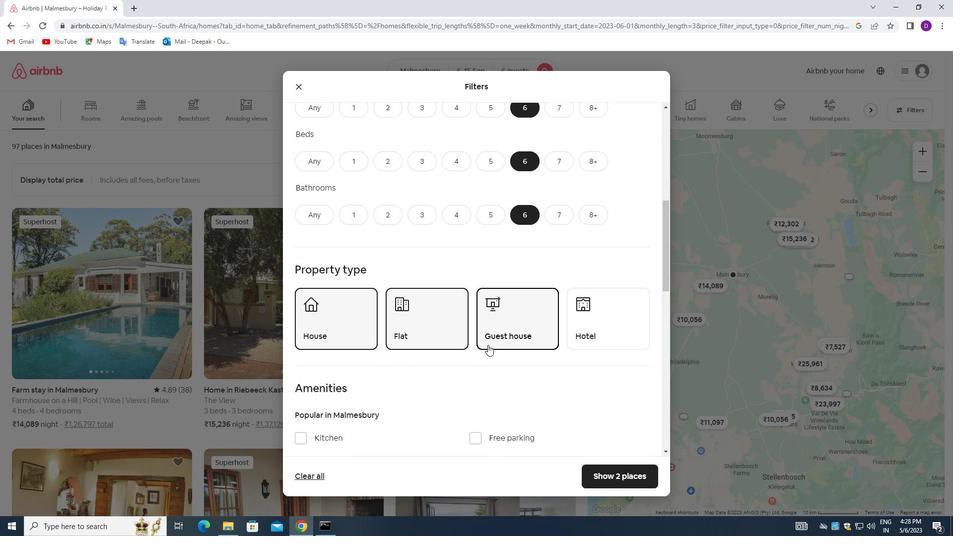 
Action: Mouse scrolled (488, 349) with delta (0, 0)
Screenshot: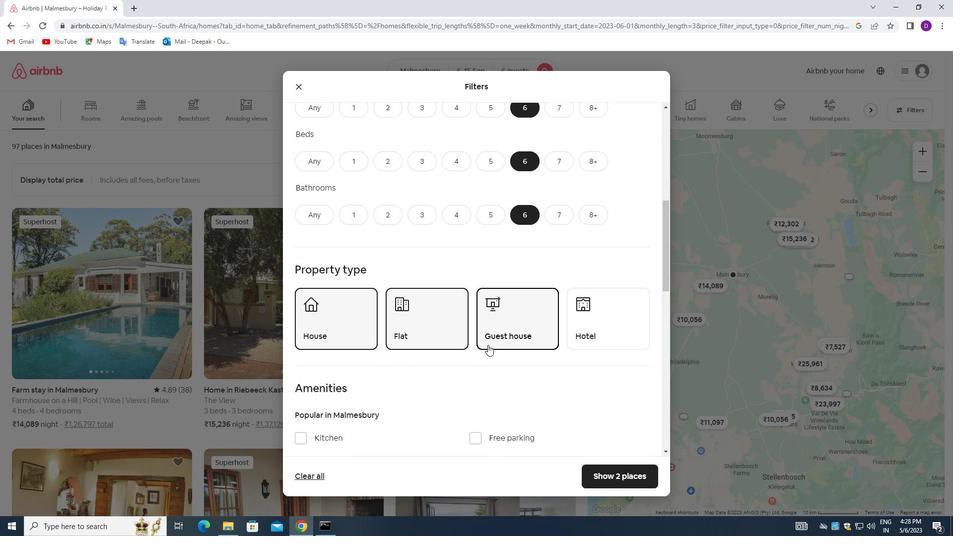 
Action: Mouse moved to (488, 350)
Screenshot: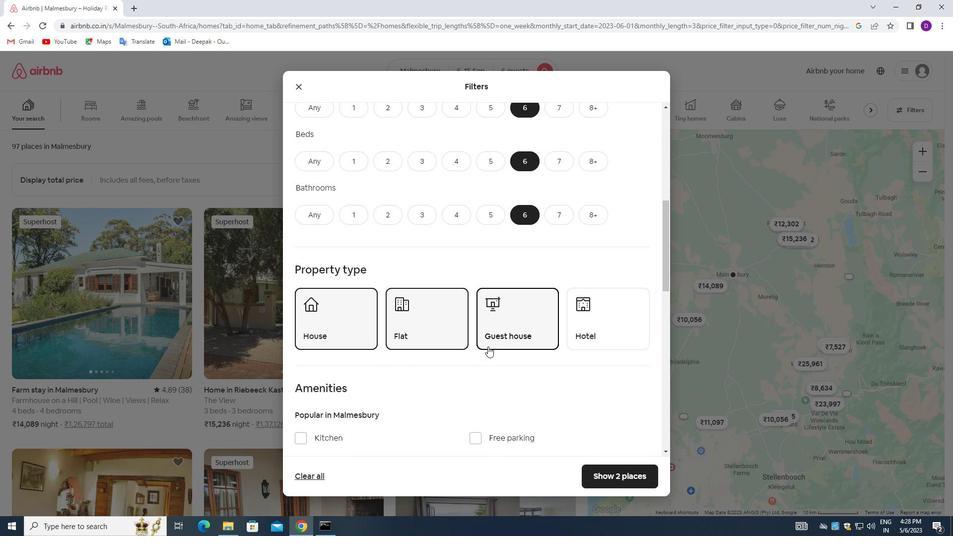 
Action: Mouse scrolled (488, 349) with delta (0, 0)
Screenshot: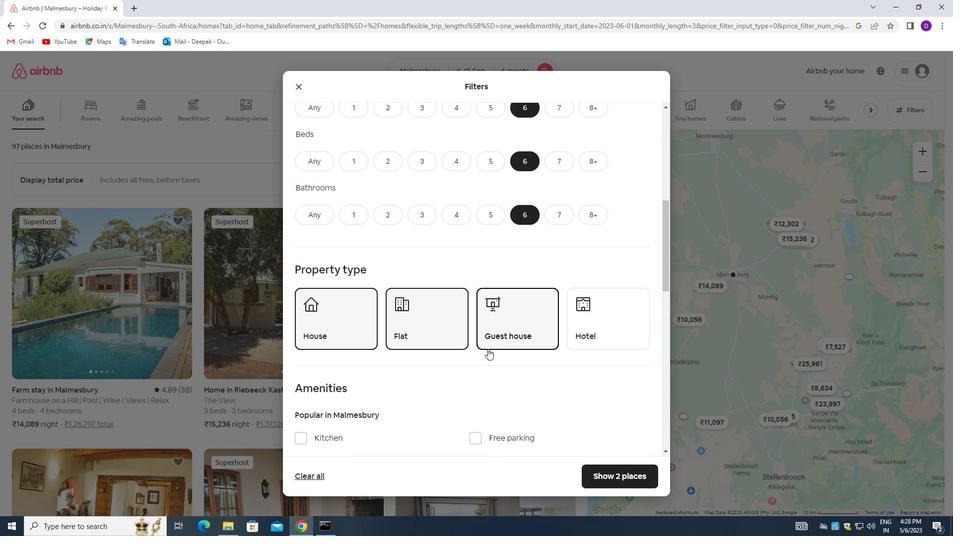 
Action: Mouse moved to (488, 351)
Screenshot: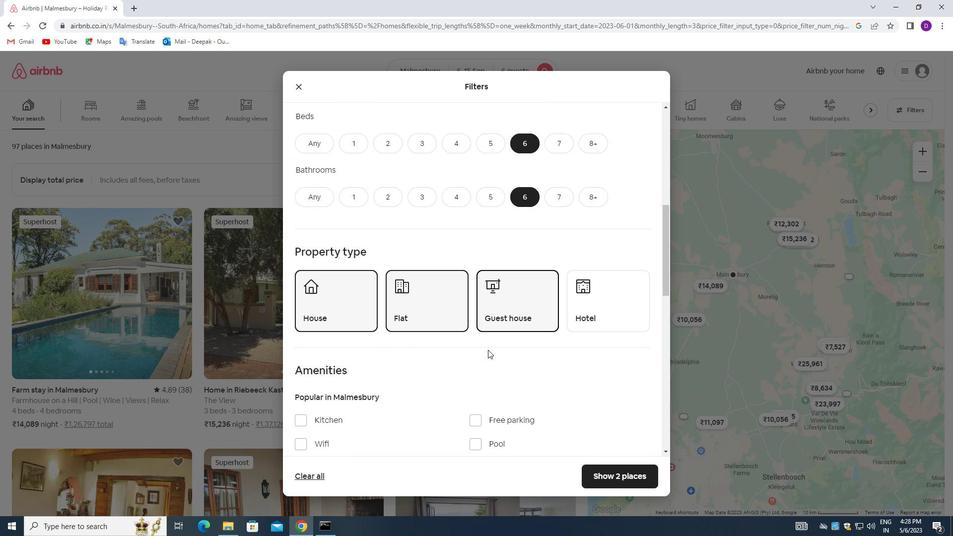 
Action: Mouse scrolled (488, 351) with delta (0, 0)
Screenshot: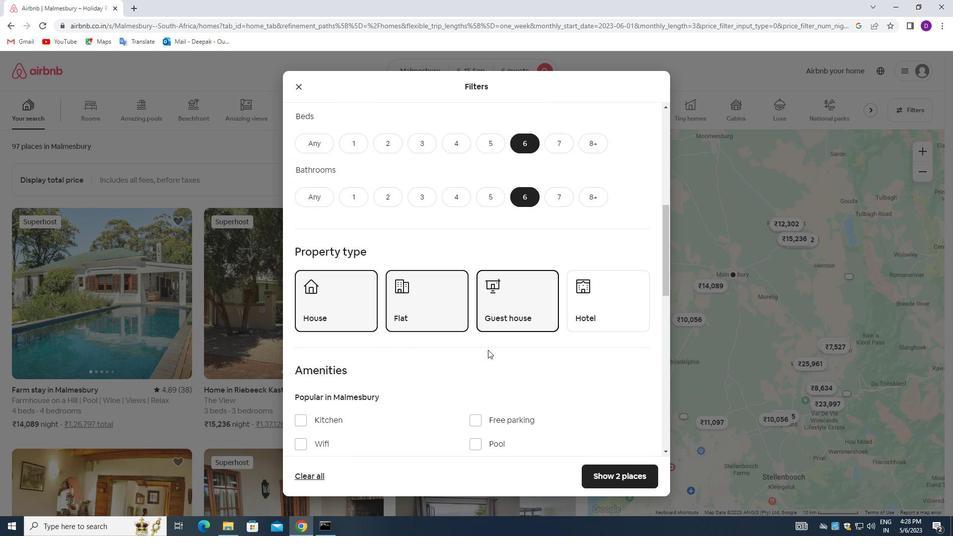 
Action: Mouse moved to (300, 314)
Screenshot: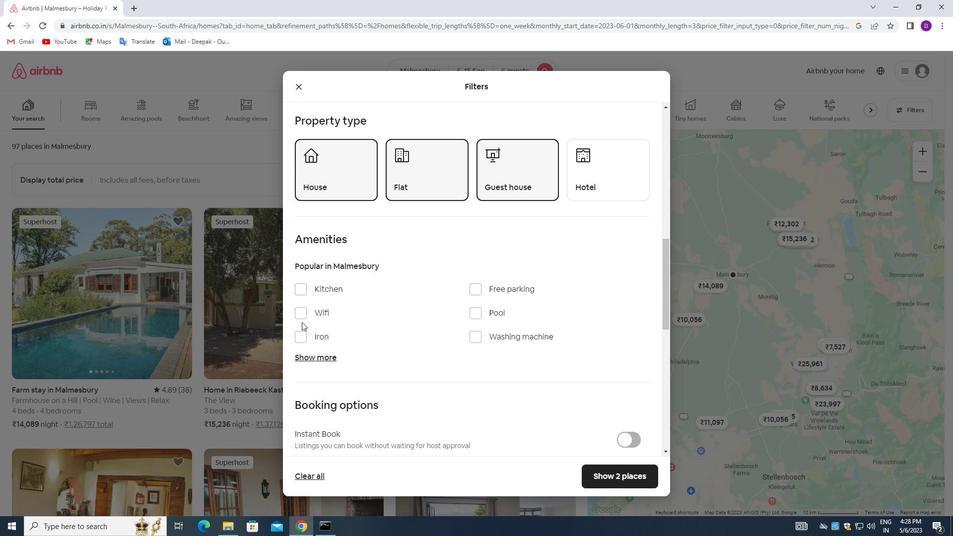
Action: Mouse pressed left at (300, 314)
Screenshot: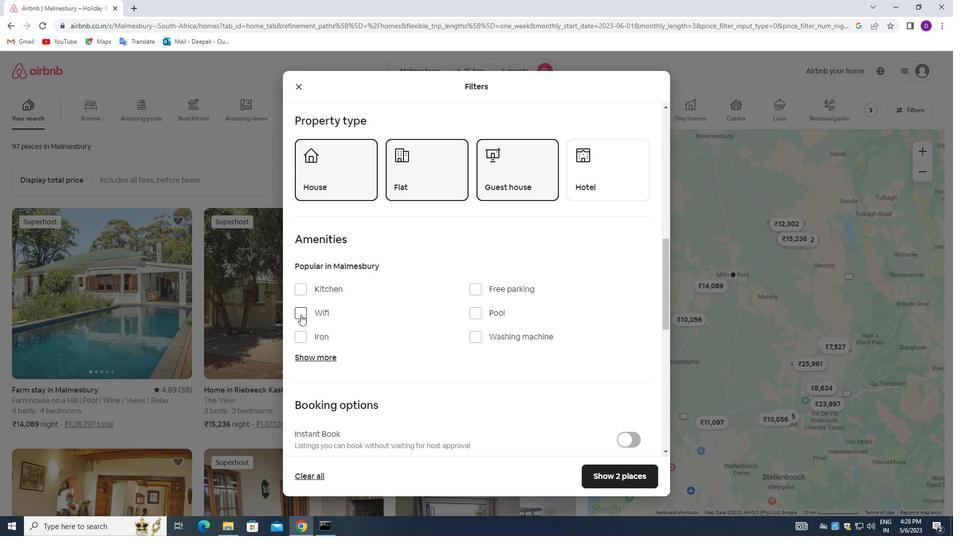 
Action: Mouse moved to (473, 293)
Screenshot: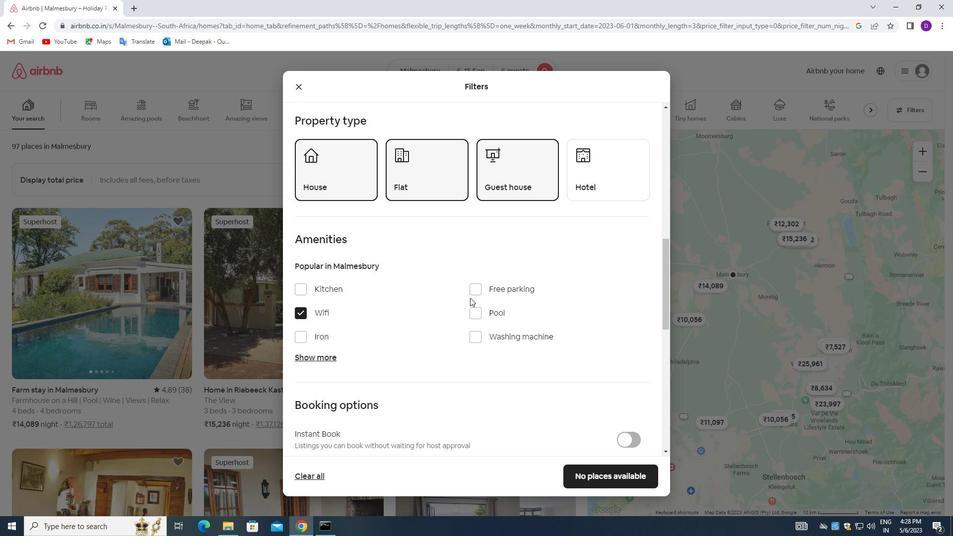 
Action: Mouse pressed left at (473, 293)
Screenshot: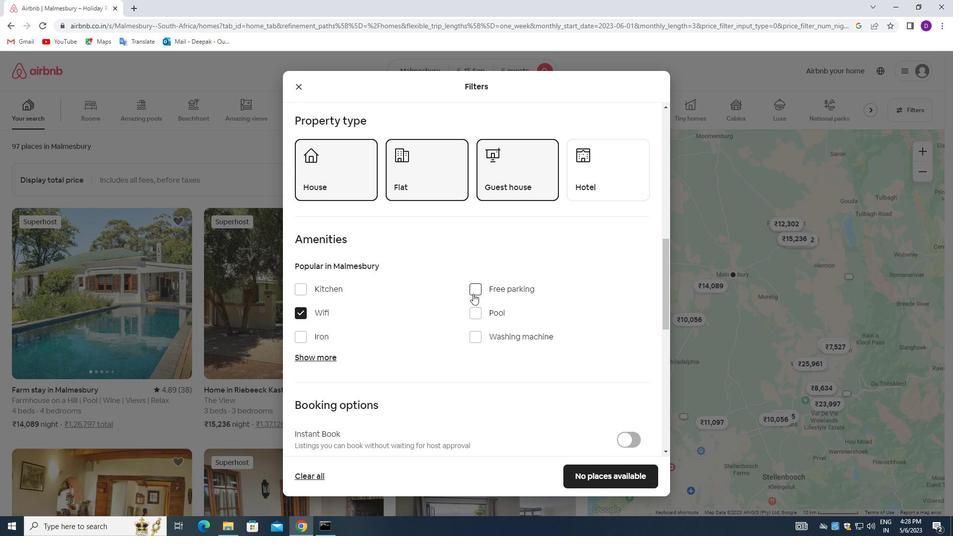 
Action: Mouse moved to (328, 359)
Screenshot: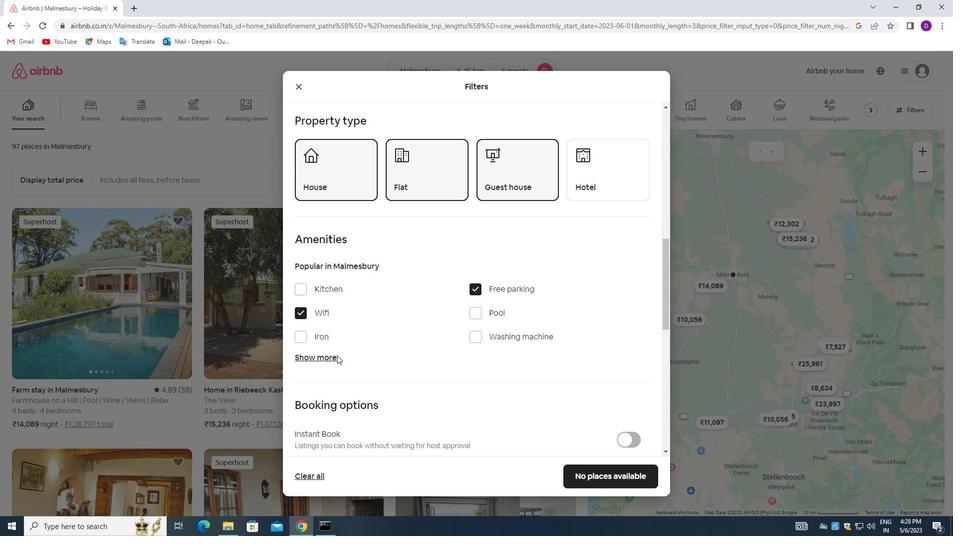 
Action: Mouse pressed left at (328, 359)
Screenshot: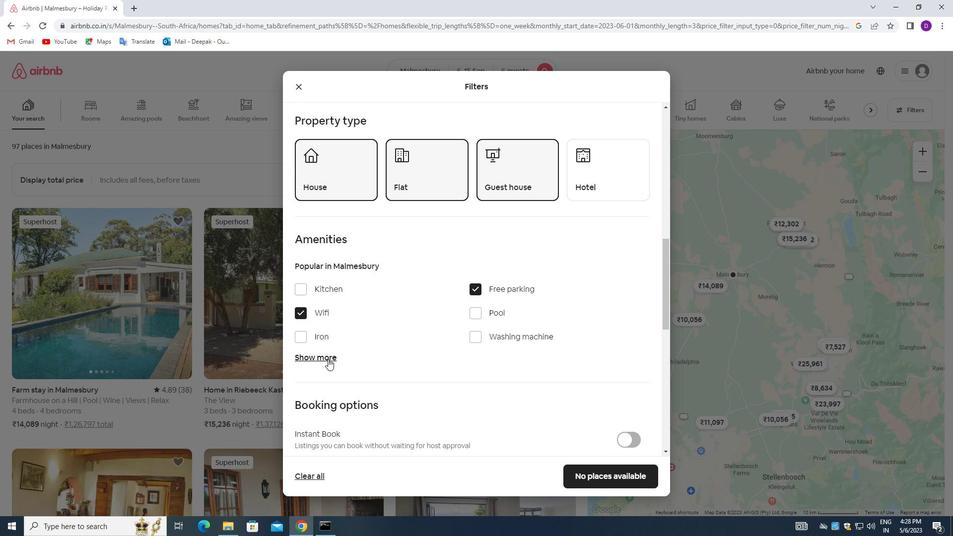 
Action: Mouse moved to (401, 368)
Screenshot: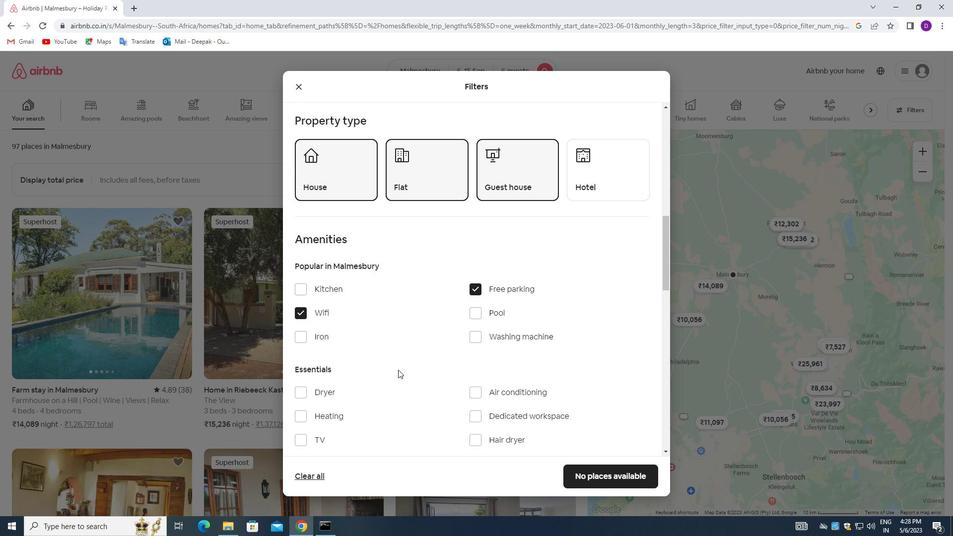 
Action: Mouse scrolled (401, 368) with delta (0, 0)
Screenshot: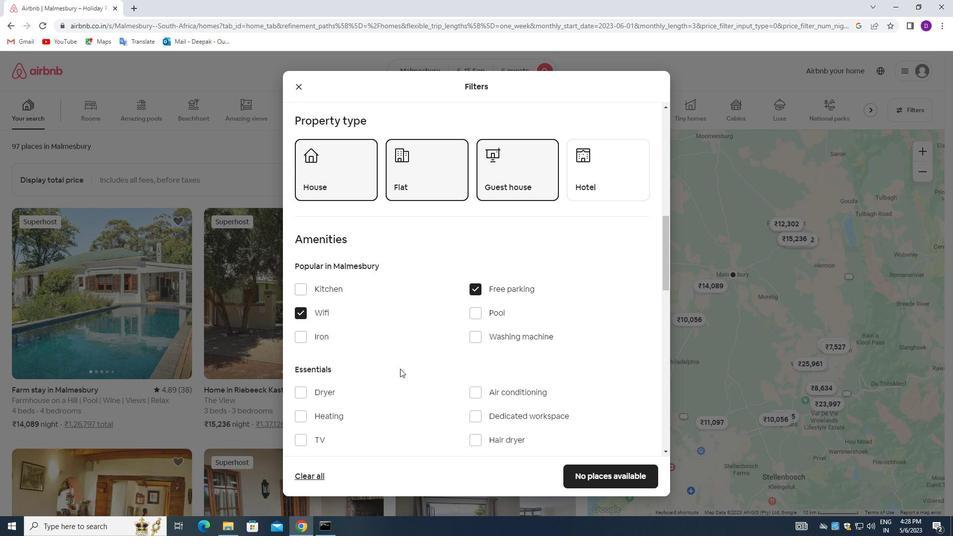 
Action: Mouse scrolled (401, 368) with delta (0, 0)
Screenshot: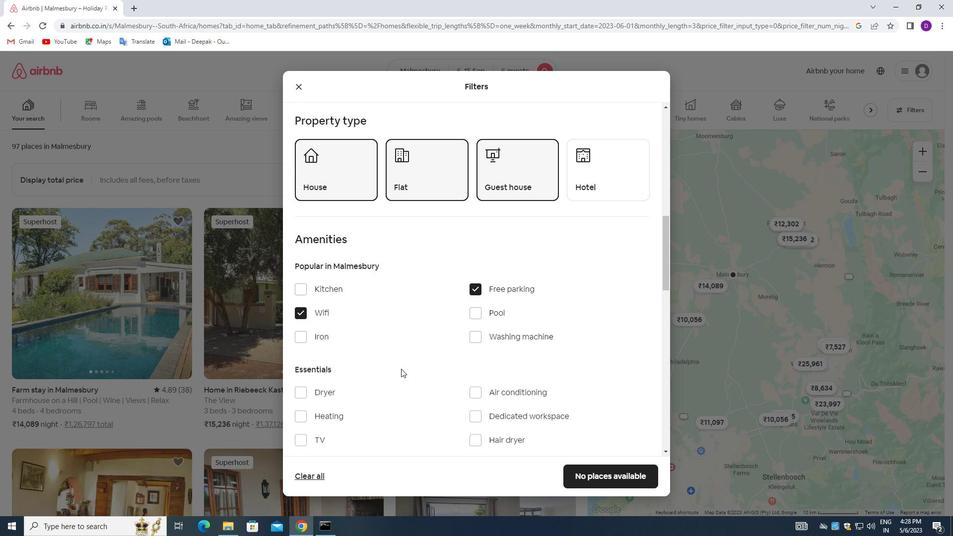 
Action: Mouse moved to (302, 343)
Screenshot: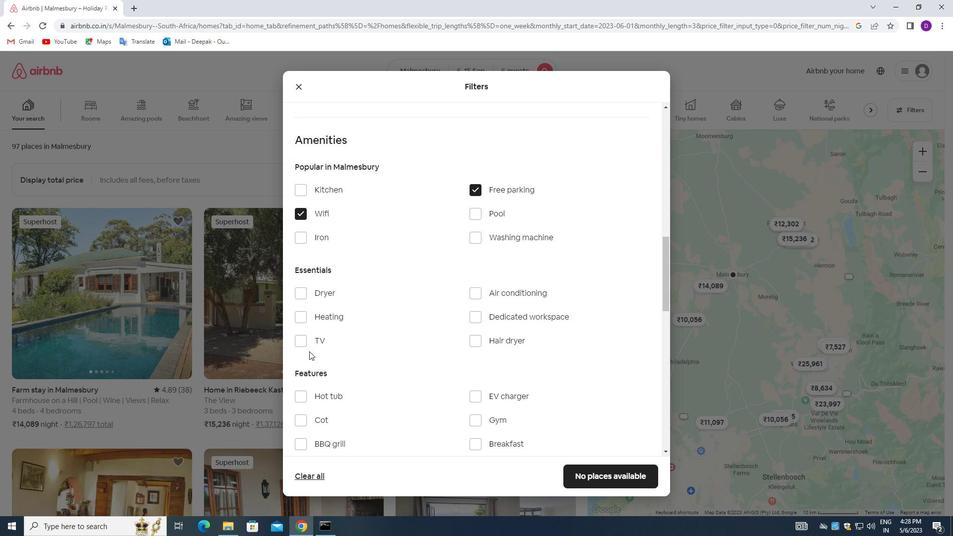 
Action: Mouse pressed left at (302, 343)
Screenshot: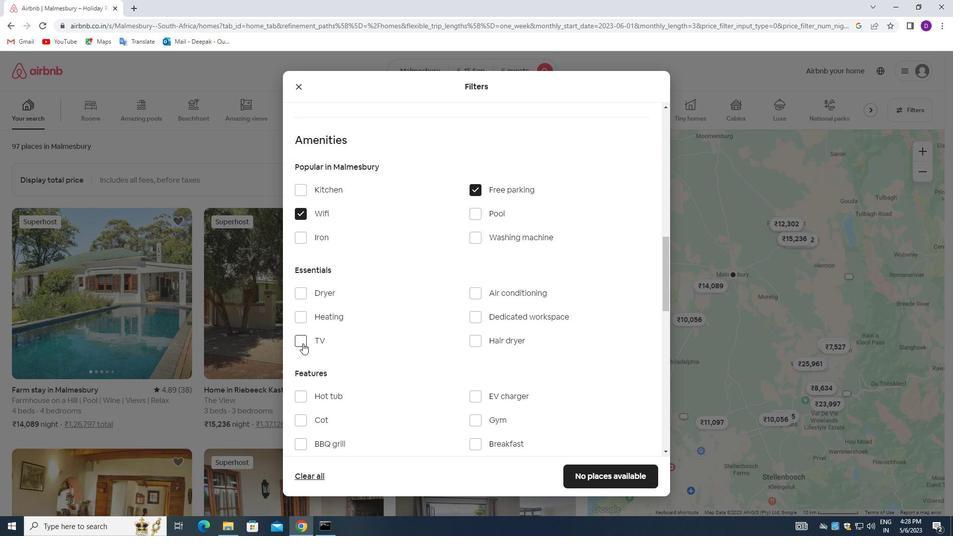 
Action: Mouse moved to (425, 332)
Screenshot: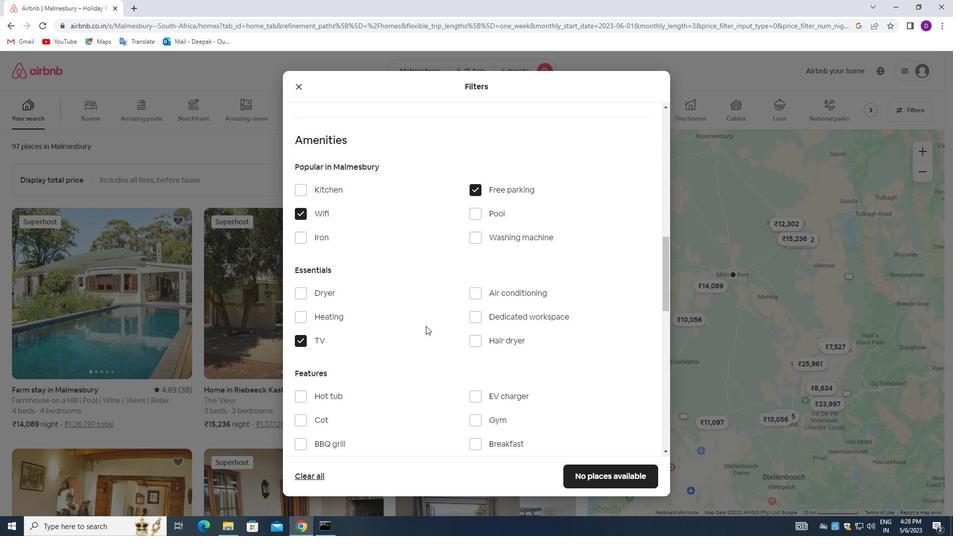 
Action: Mouse scrolled (425, 332) with delta (0, 0)
Screenshot: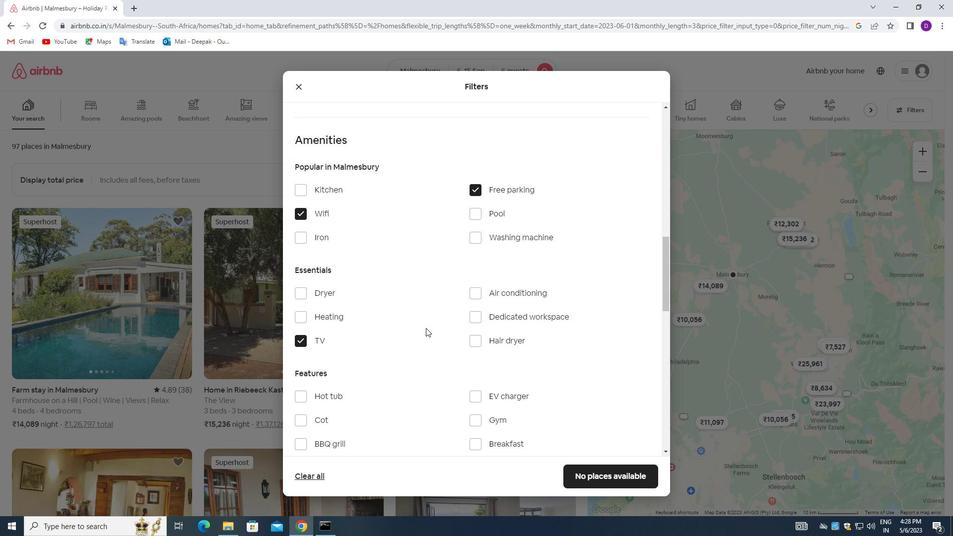 
Action: Mouse moved to (472, 372)
Screenshot: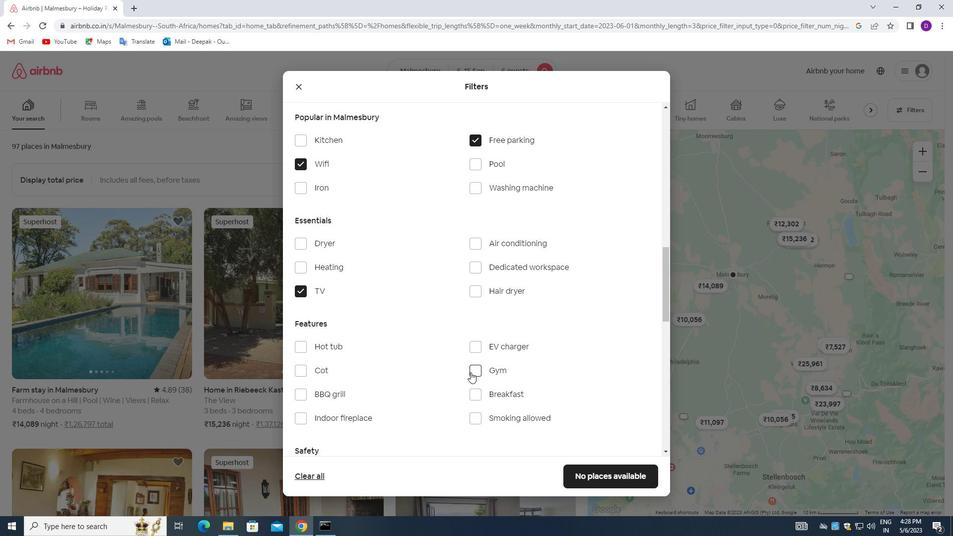 
Action: Mouse pressed left at (472, 372)
Screenshot: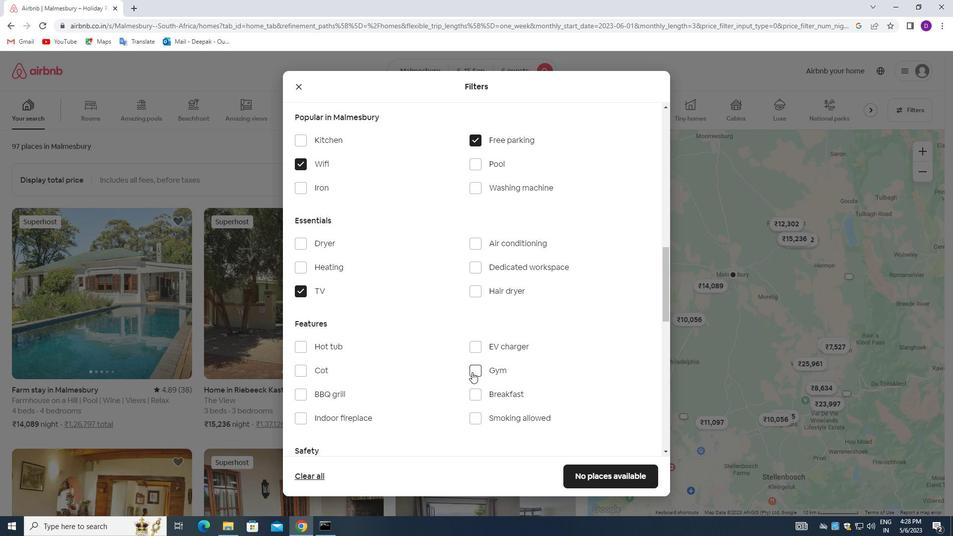 
Action: Mouse moved to (476, 395)
Screenshot: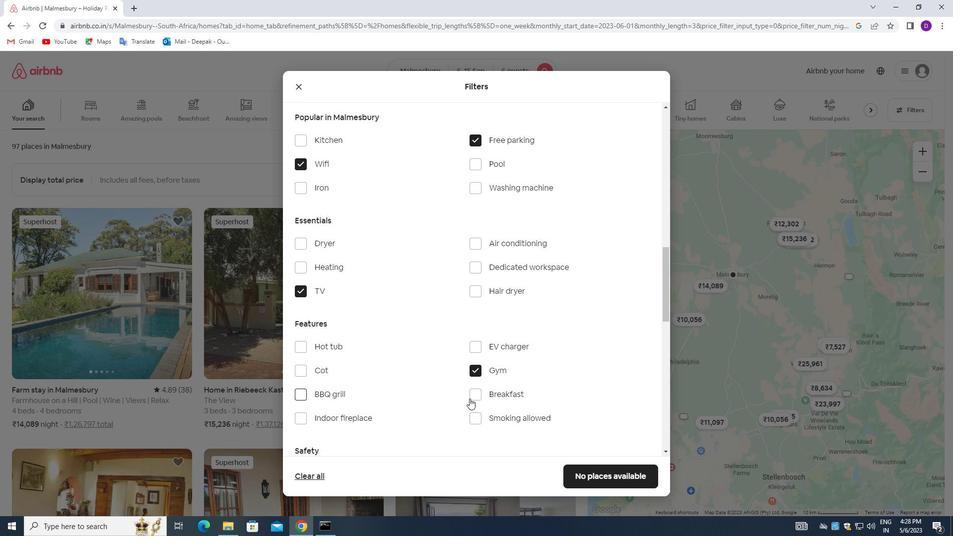 
Action: Mouse pressed left at (476, 395)
Screenshot: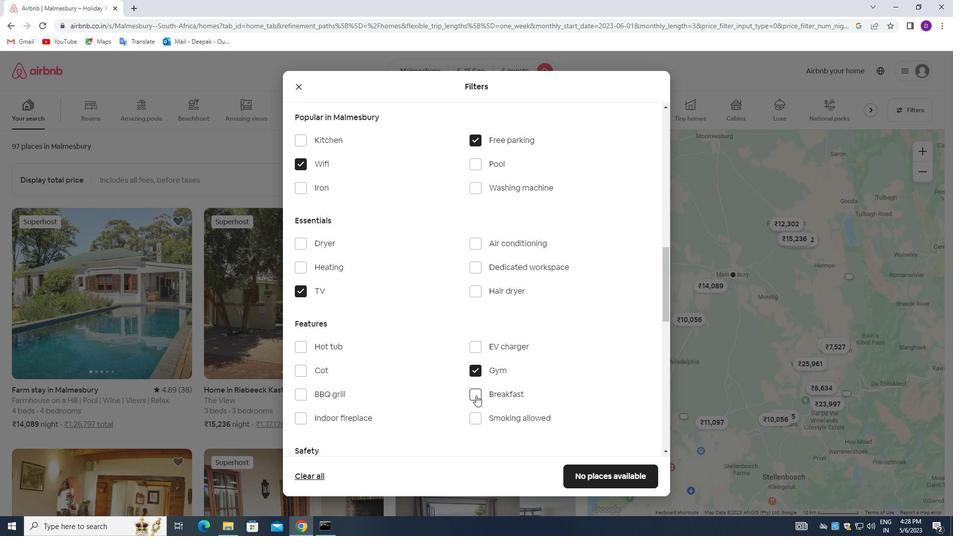 
Action: Mouse moved to (400, 335)
Screenshot: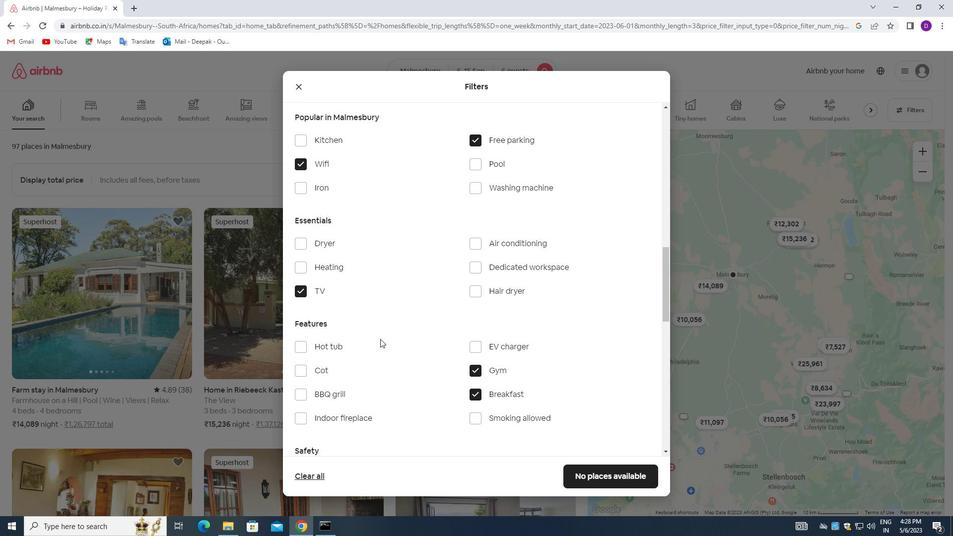 
Action: Mouse scrolled (400, 334) with delta (0, 0)
Screenshot: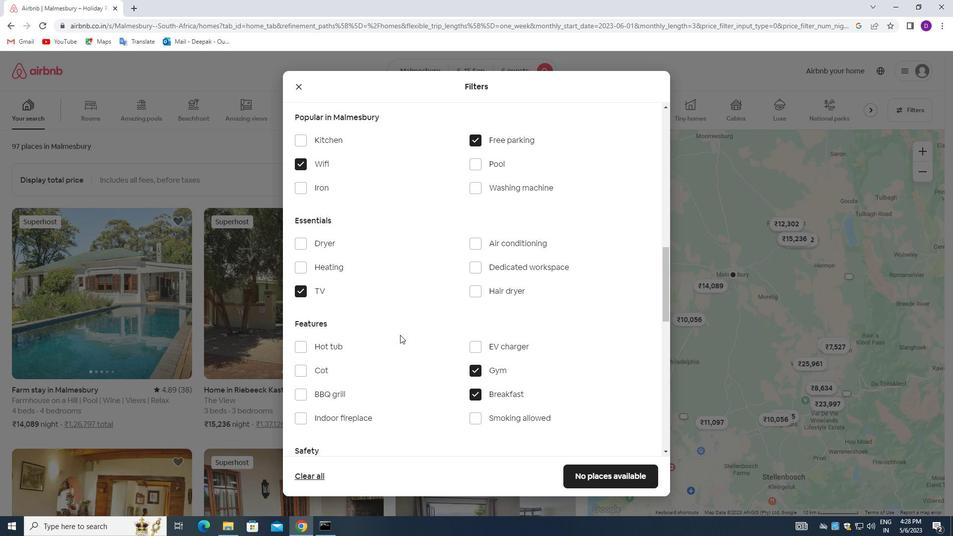 
Action: Mouse scrolled (400, 334) with delta (0, 0)
Screenshot: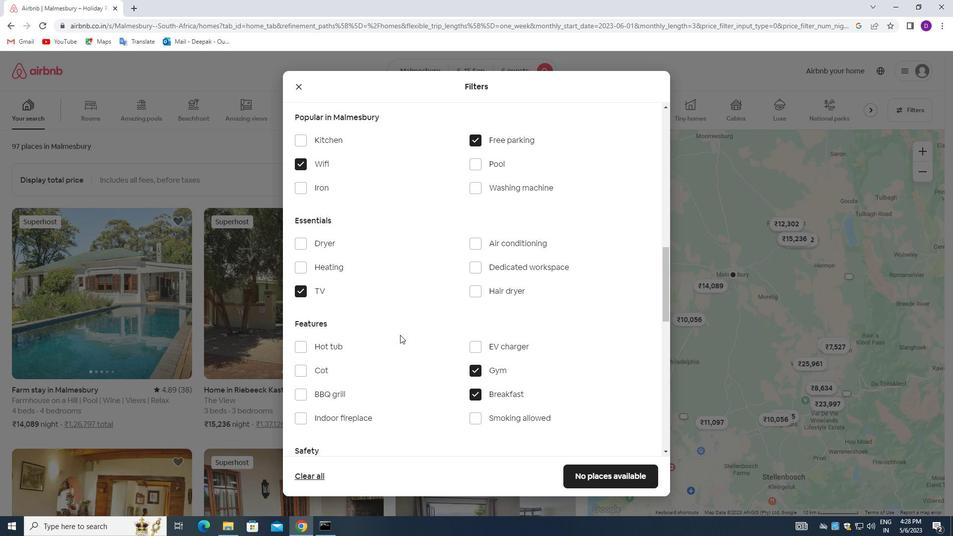 
Action: Mouse scrolled (400, 334) with delta (0, 0)
Screenshot: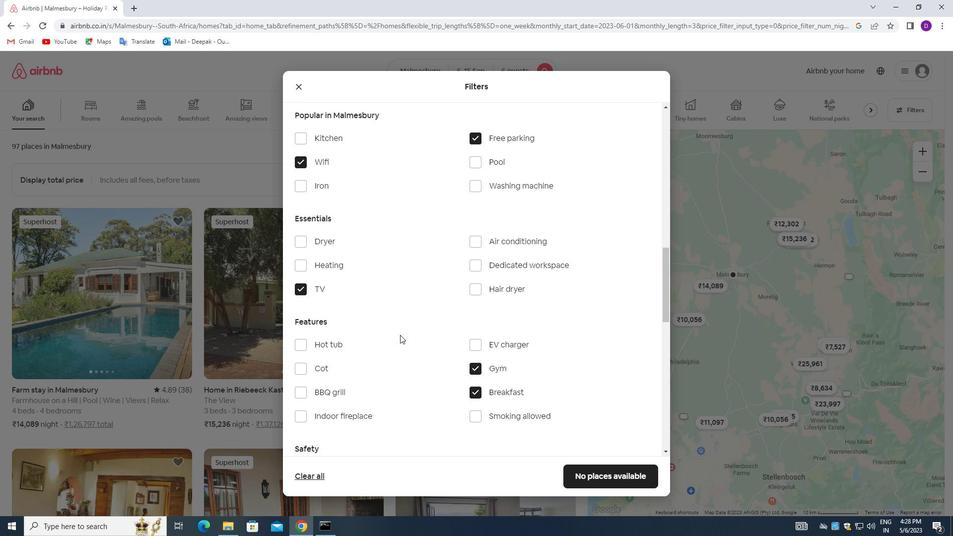 
Action: Mouse moved to (400, 335)
Screenshot: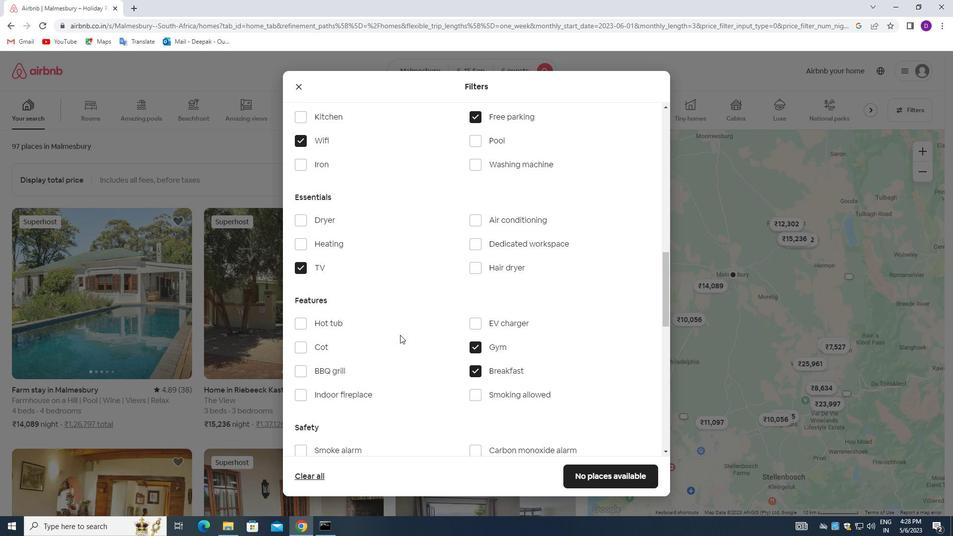 
Action: Mouse scrolled (400, 334) with delta (0, 0)
Screenshot: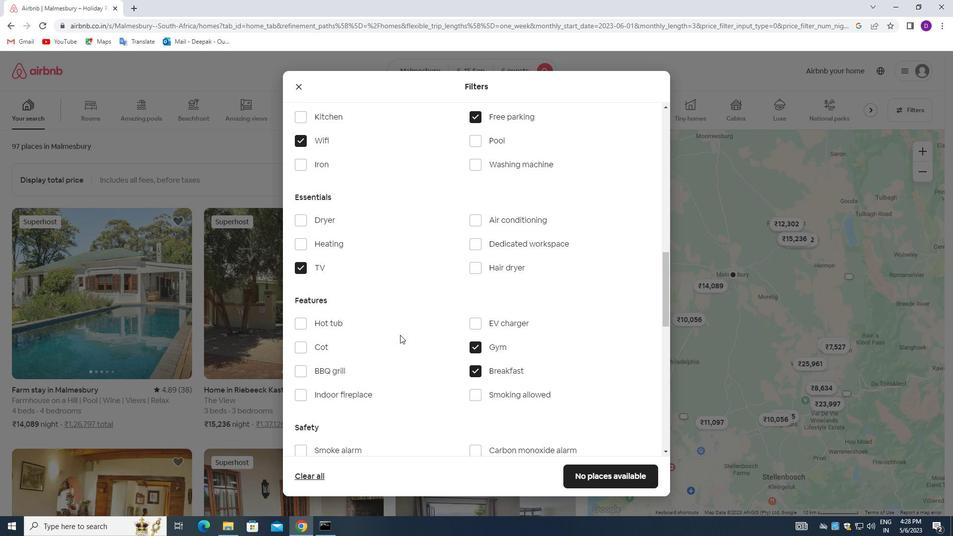 
Action: Mouse moved to (402, 335)
Screenshot: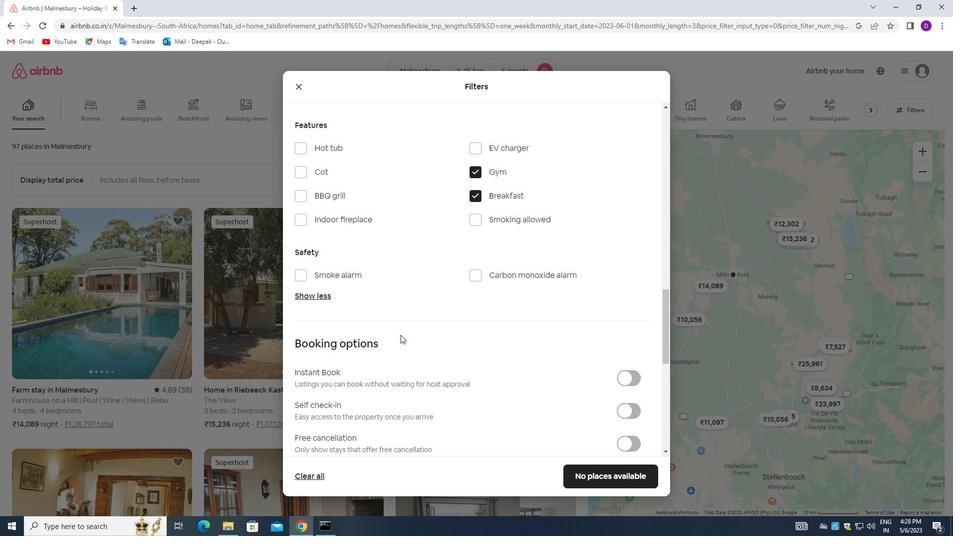 
Action: Mouse scrolled (402, 334) with delta (0, 0)
Screenshot: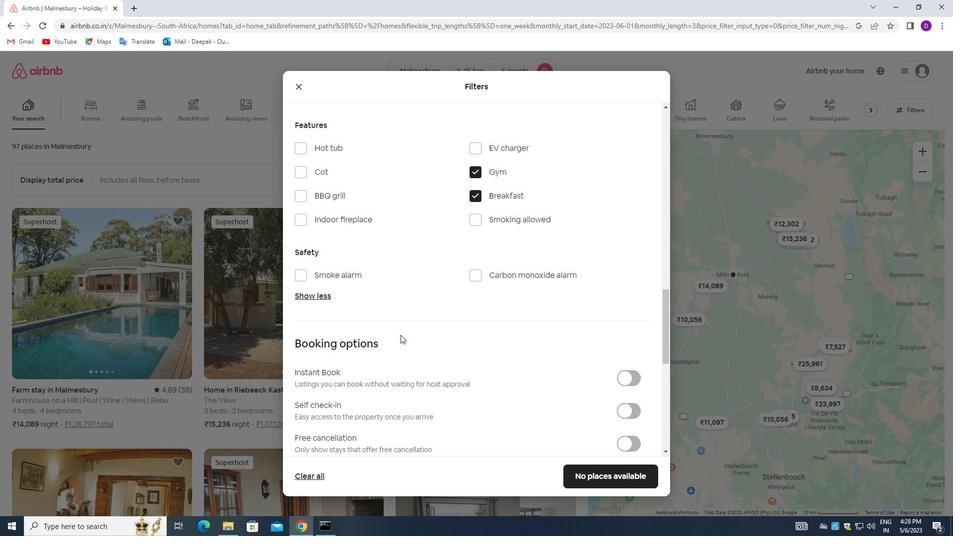 
Action: Mouse moved to (403, 336)
Screenshot: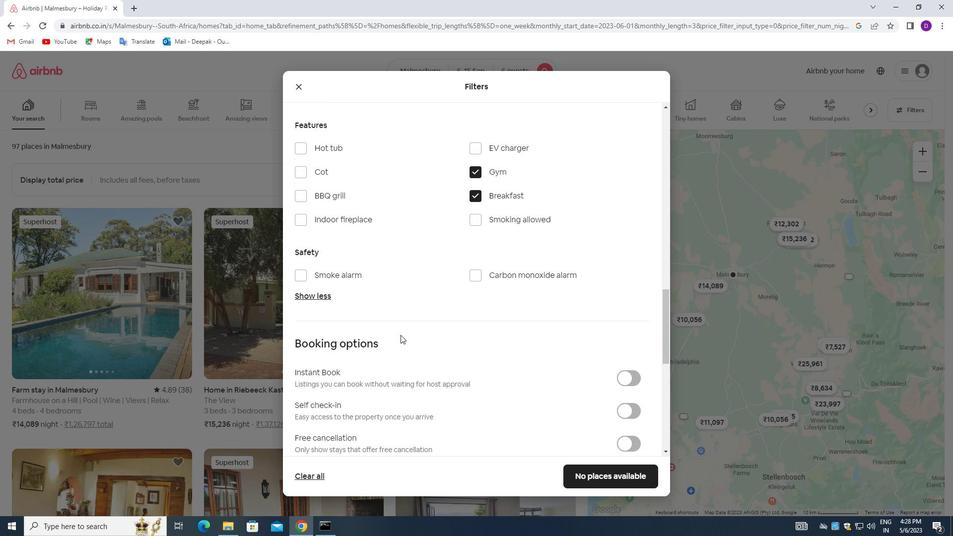 
Action: Mouse scrolled (403, 335) with delta (0, 0)
Screenshot: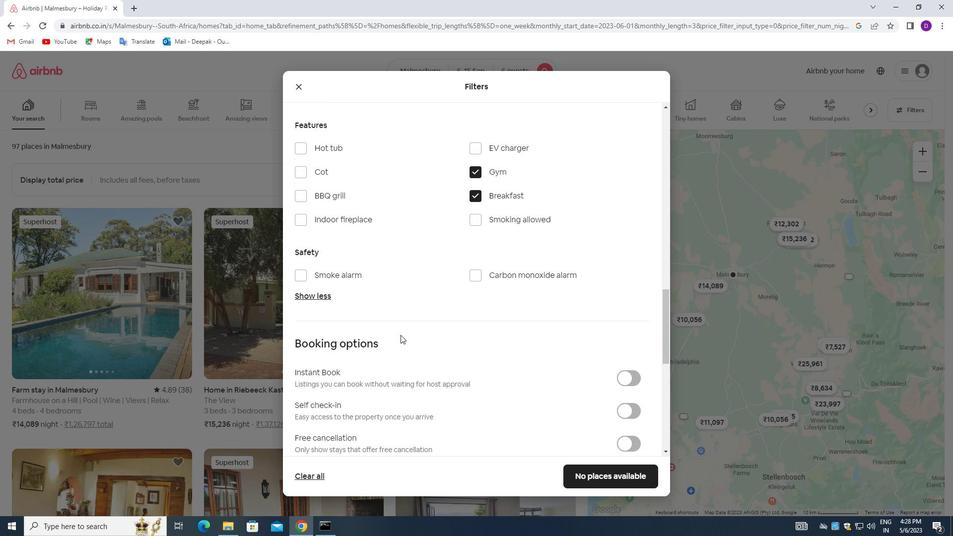 
Action: Mouse moved to (624, 313)
Screenshot: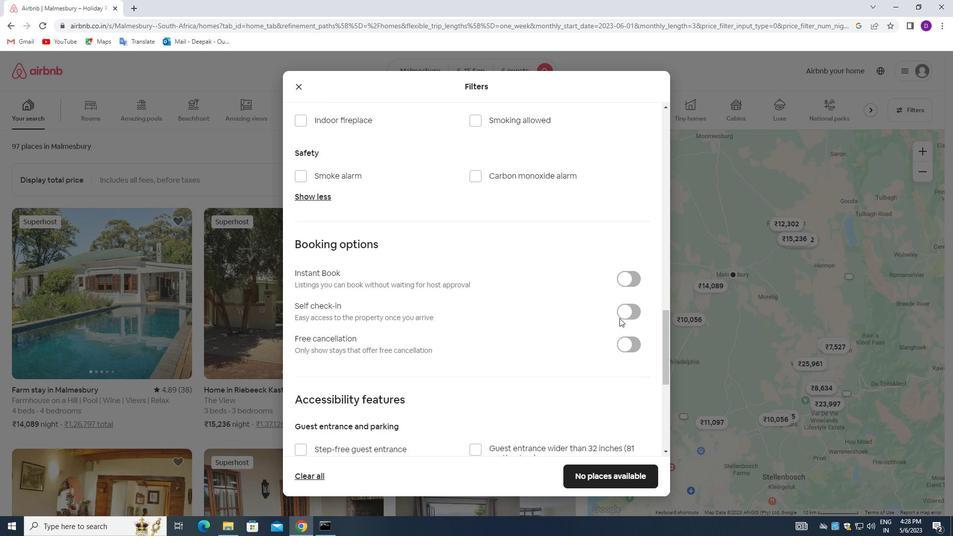 
Action: Mouse pressed left at (624, 313)
Screenshot: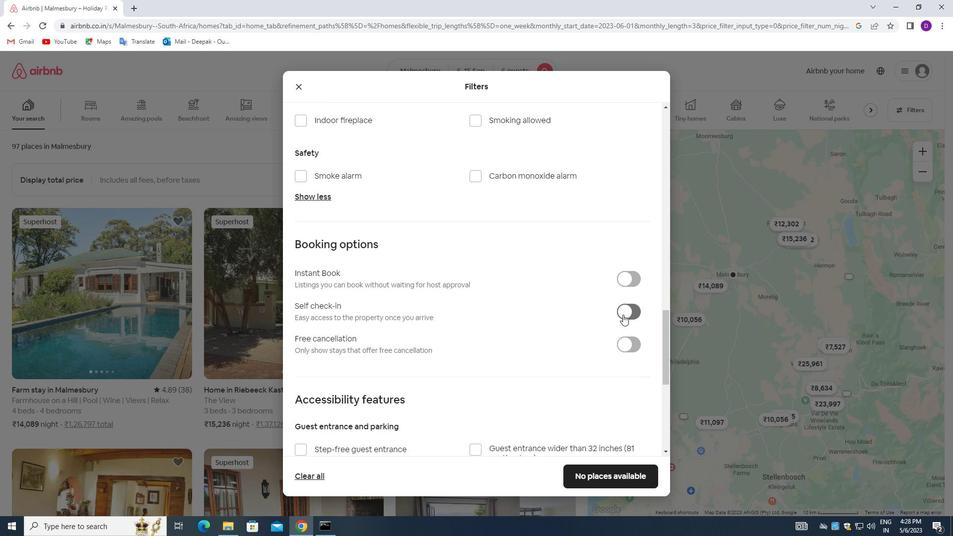 
Action: Mouse moved to (467, 310)
Screenshot: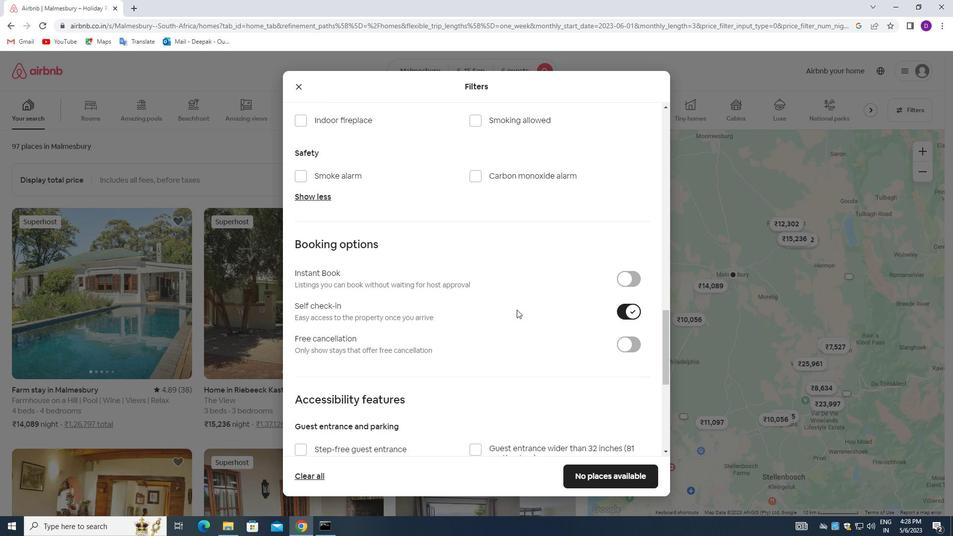 
Action: Mouse scrolled (467, 309) with delta (0, 0)
Screenshot: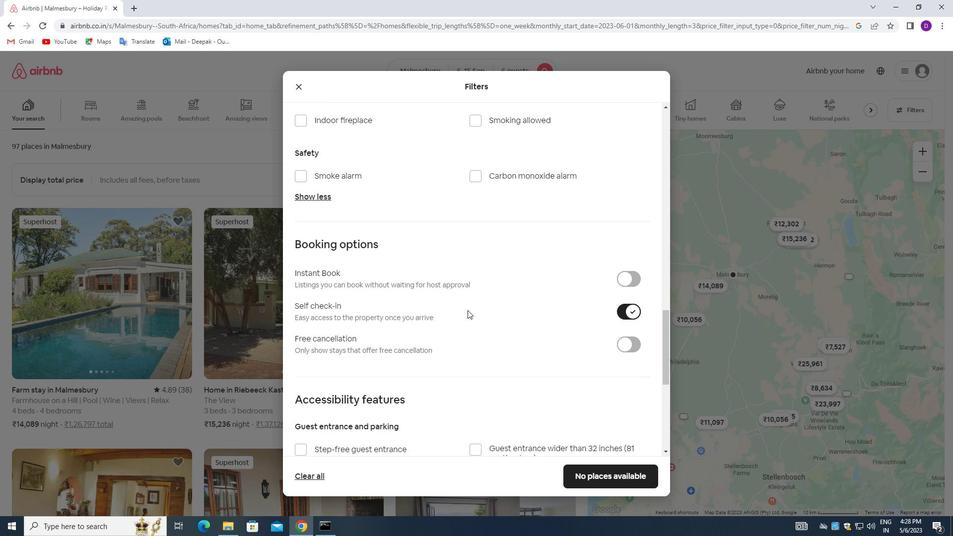 
Action: Mouse scrolled (467, 309) with delta (0, 0)
Screenshot: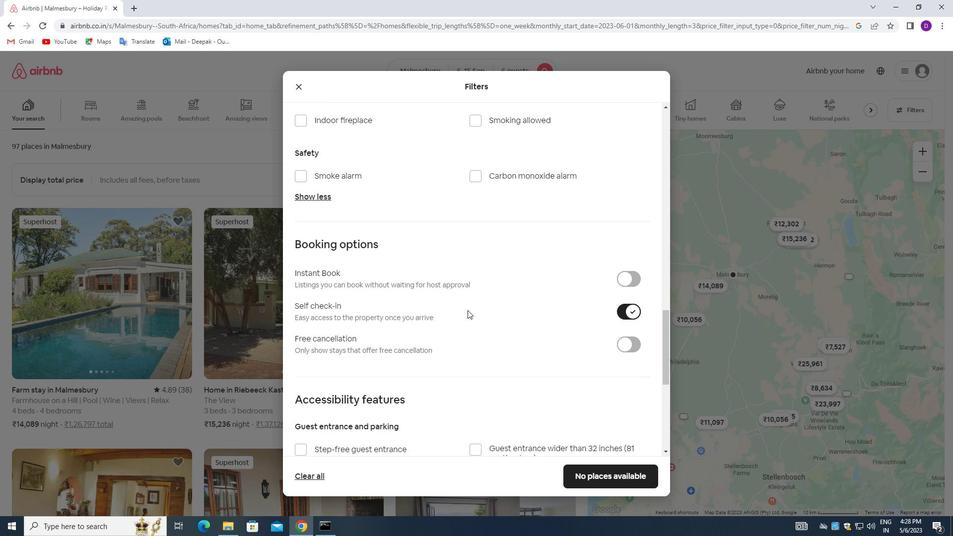 
Action: Mouse moved to (452, 310)
Screenshot: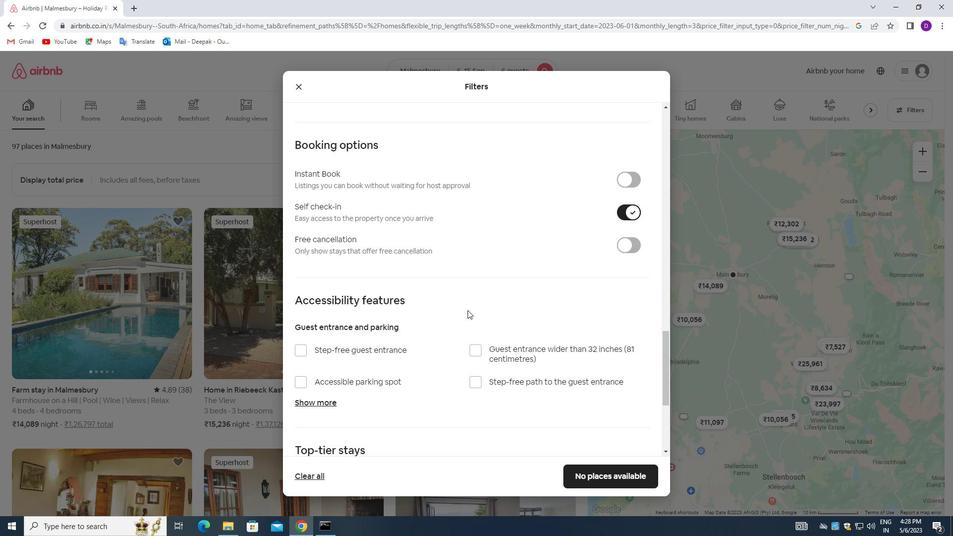 
Action: Mouse scrolled (452, 309) with delta (0, 0)
Screenshot: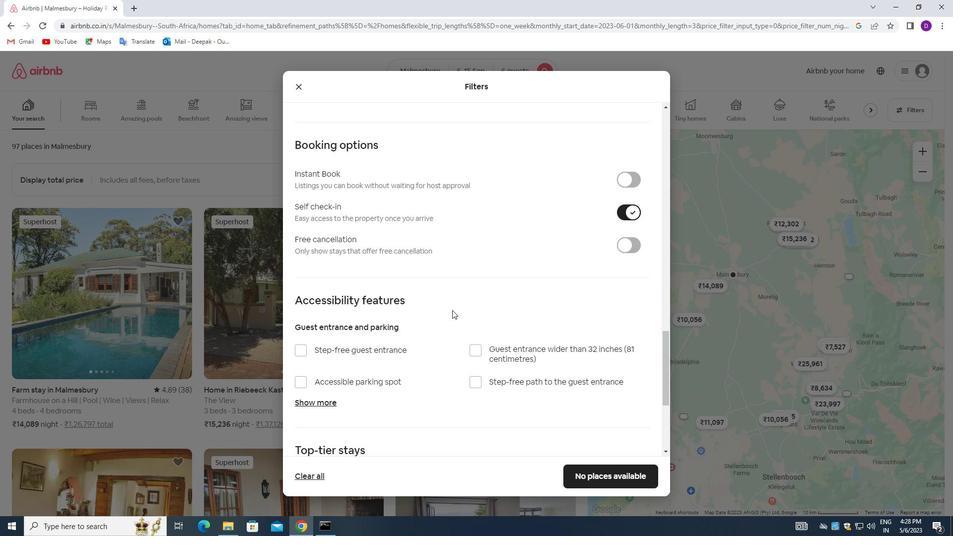 
Action: Mouse scrolled (452, 309) with delta (0, 0)
Screenshot: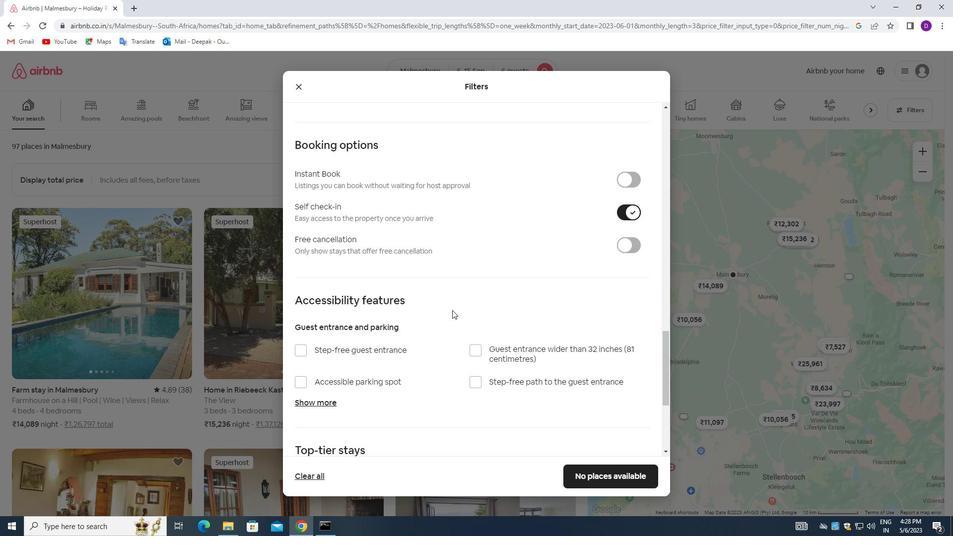 
Action: Mouse scrolled (452, 309) with delta (0, 0)
Screenshot: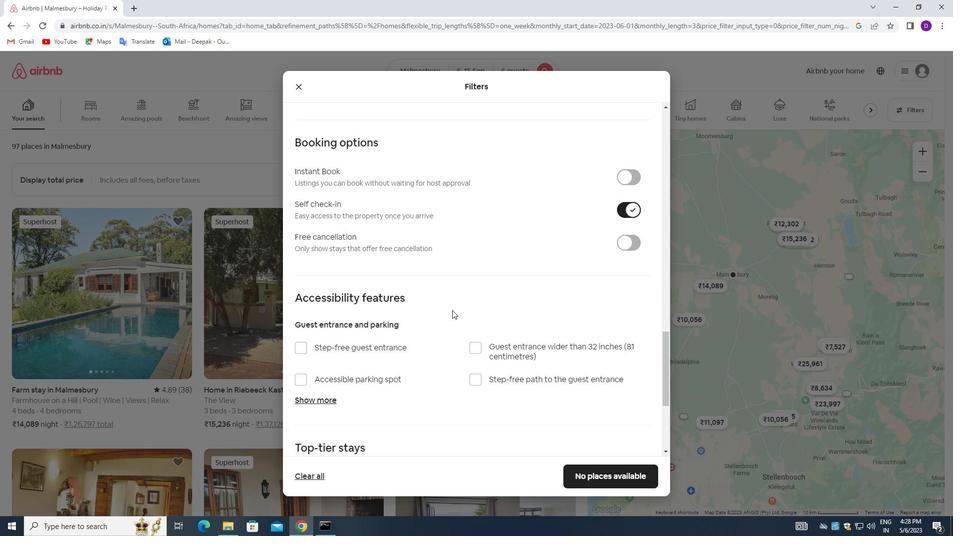 
Action: Mouse moved to (450, 323)
Screenshot: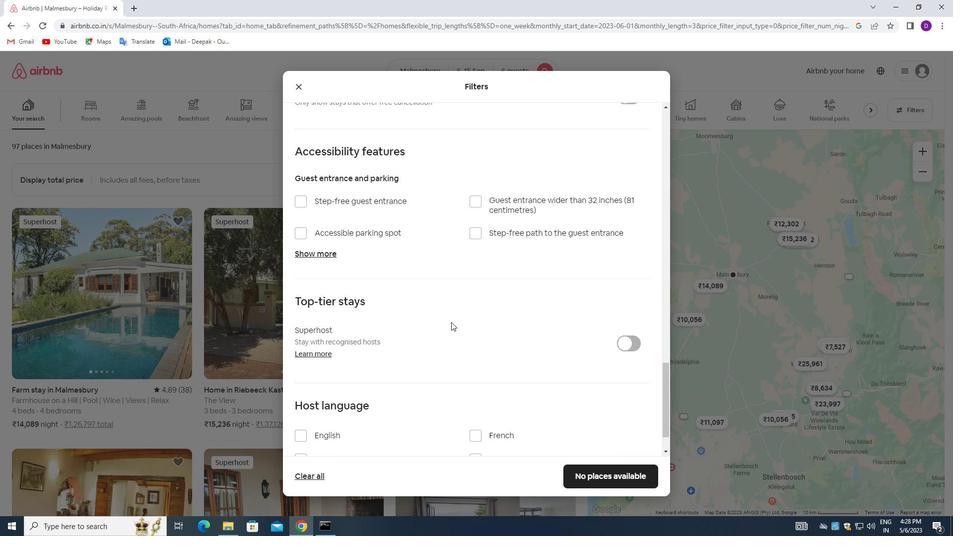 
Action: Mouse scrolled (450, 322) with delta (0, 0)
Screenshot: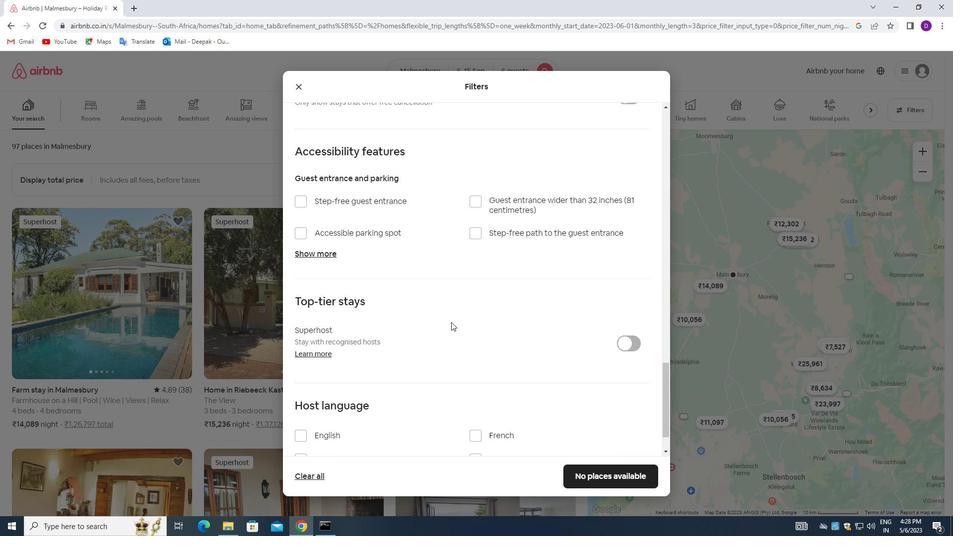 
Action: Mouse moved to (450, 325)
Screenshot: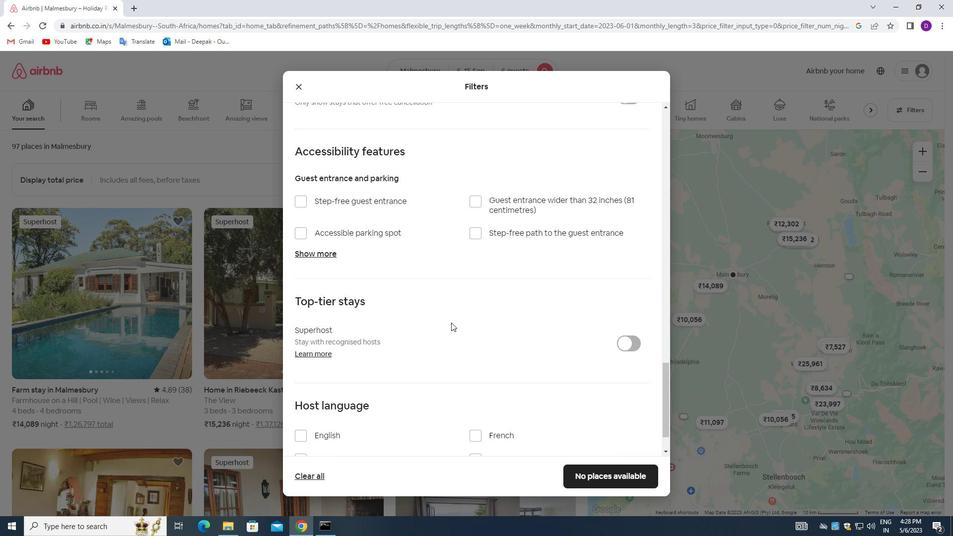 
Action: Mouse scrolled (450, 325) with delta (0, 0)
Screenshot: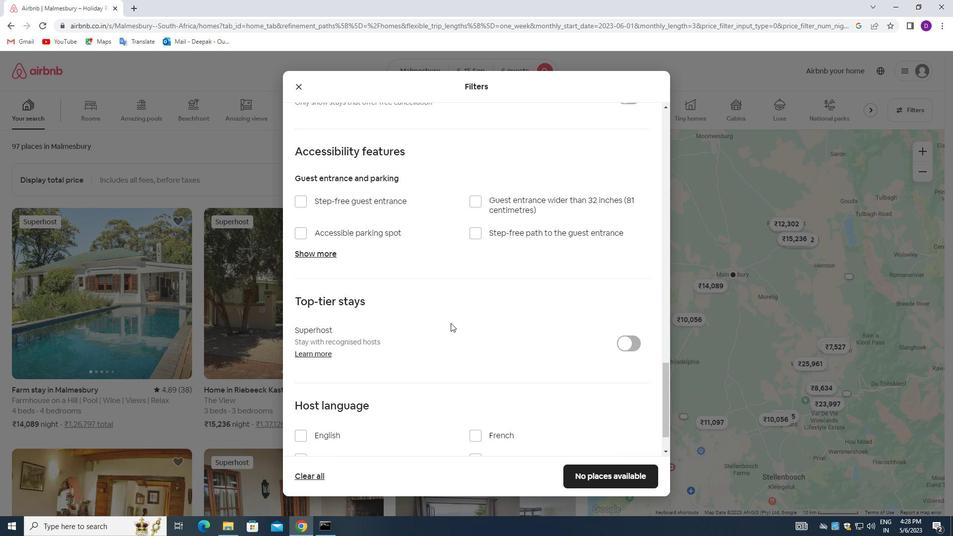 
Action: Mouse moved to (438, 338)
Screenshot: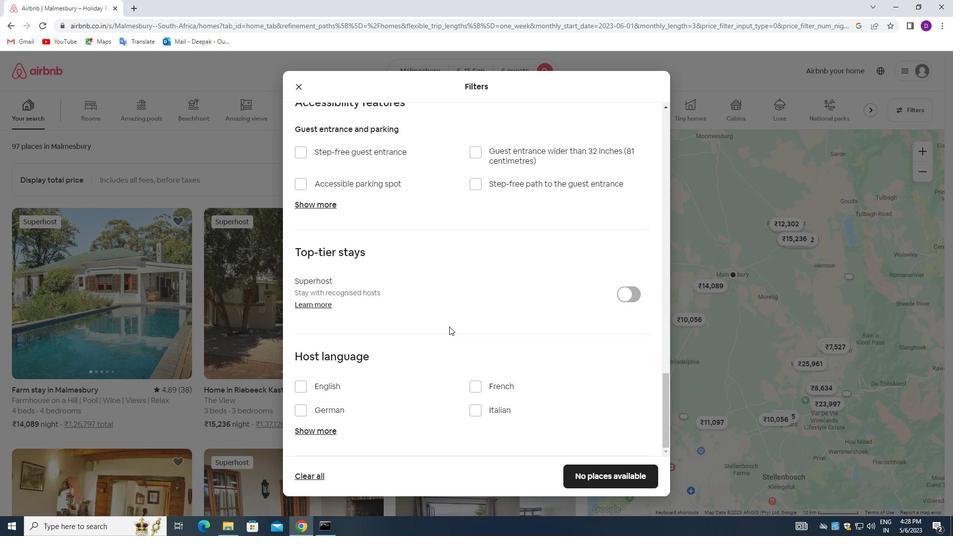 
Action: Mouse scrolled (438, 338) with delta (0, 0)
Screenshot: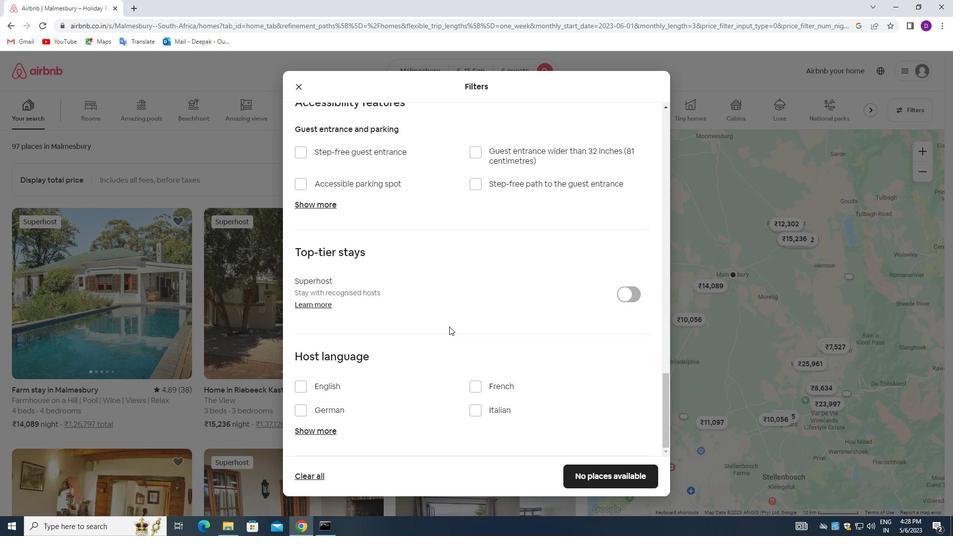 
Action: Mouse moved to (302, 386)
Screenshot: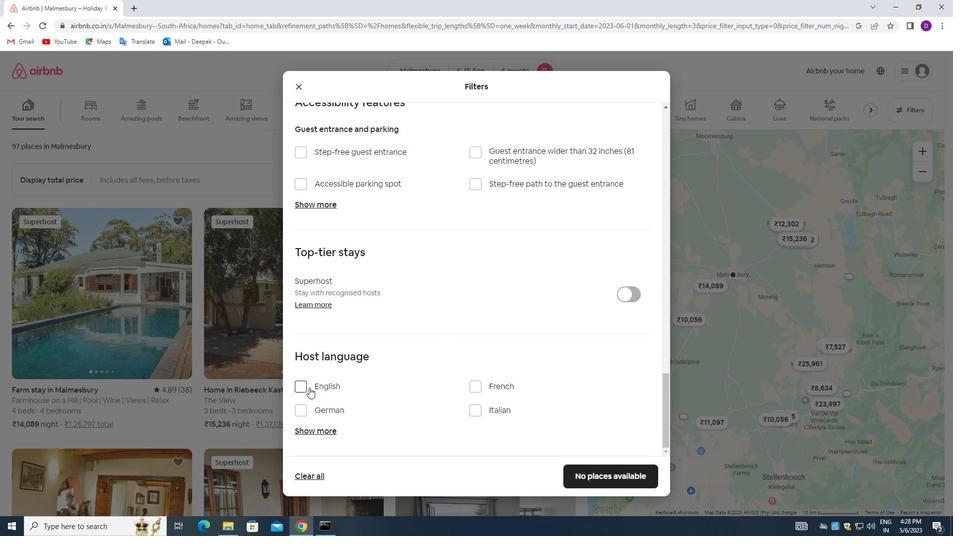
Action: Mouse pressed left at (302, 386)
Screenshot: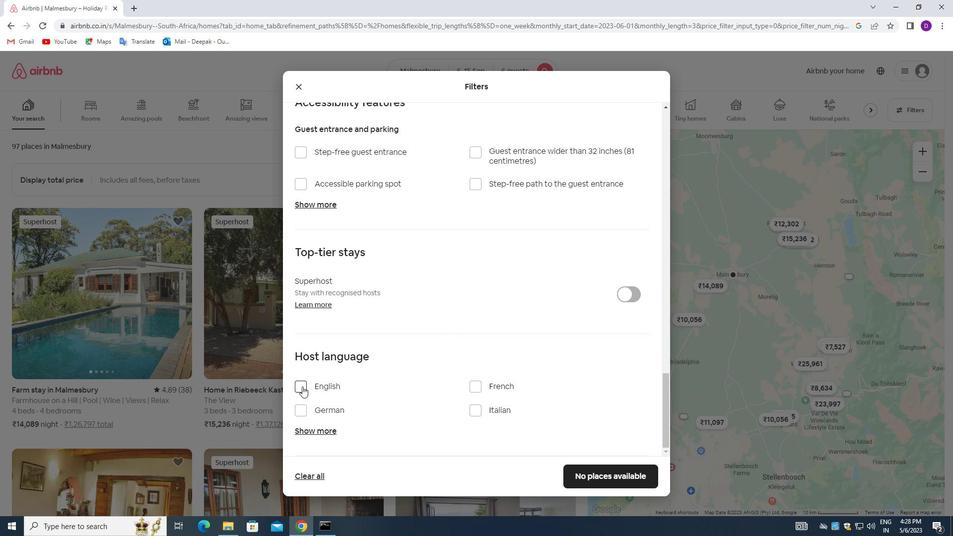 
Action: Mouse moved to (568, 469)
Screenshot: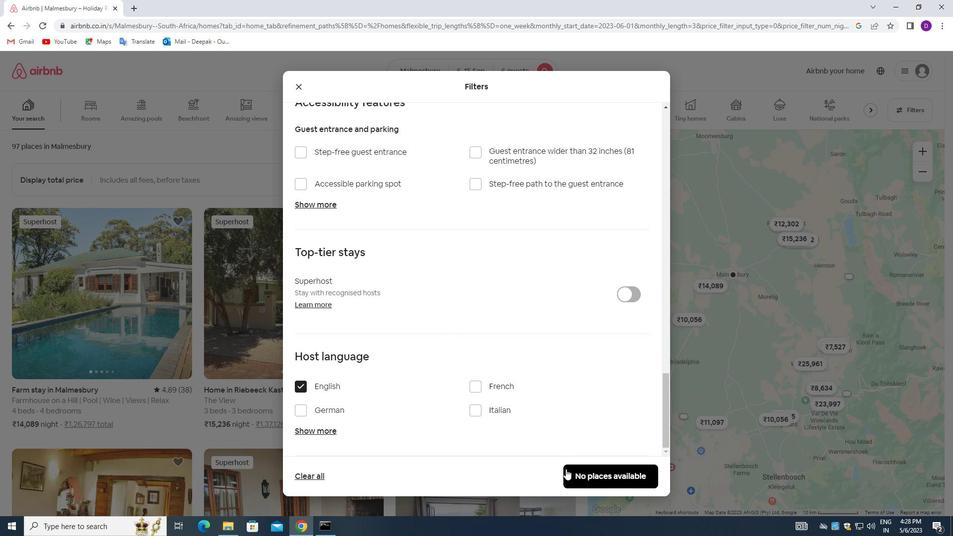 
Action: Mouse pressed left at (568, 469)
Screenshot: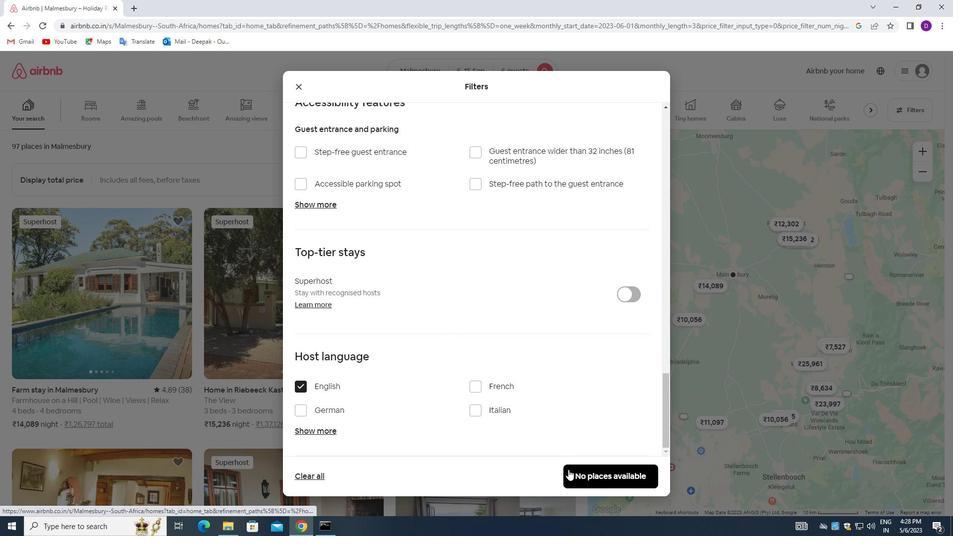 
Action: Mouse moved to (546, 365)
Screenshot: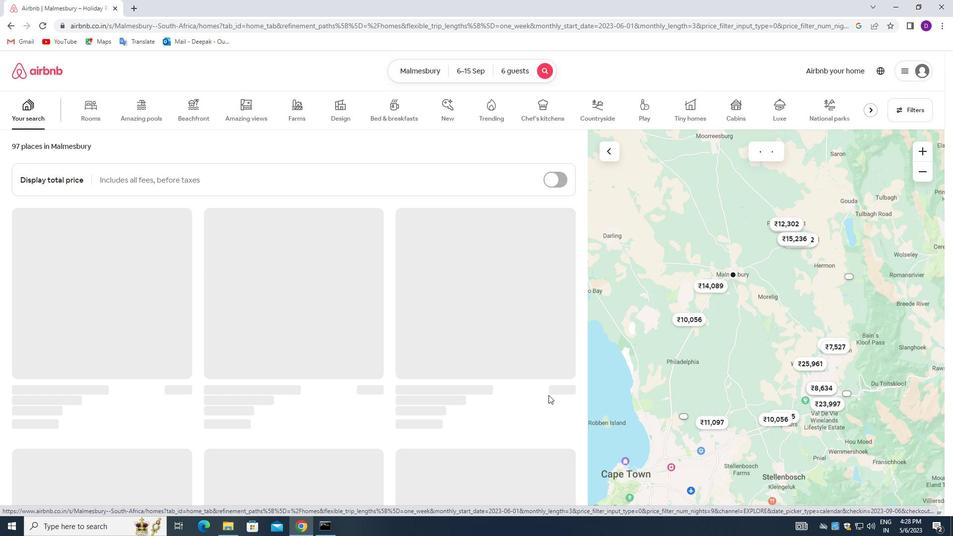 
